 Task: Find connections with filter location Orodara with filter topic #homedecor with filter profile language Spanish with filter current company Analytics Insight® with filter school College of Engineering & Management, Kolaghat with filter industry International Trade and Development with filter service category Event Photography with filter keywords title Computer Scientist
Action: Mouse moved to (446, 162)
Screenshot: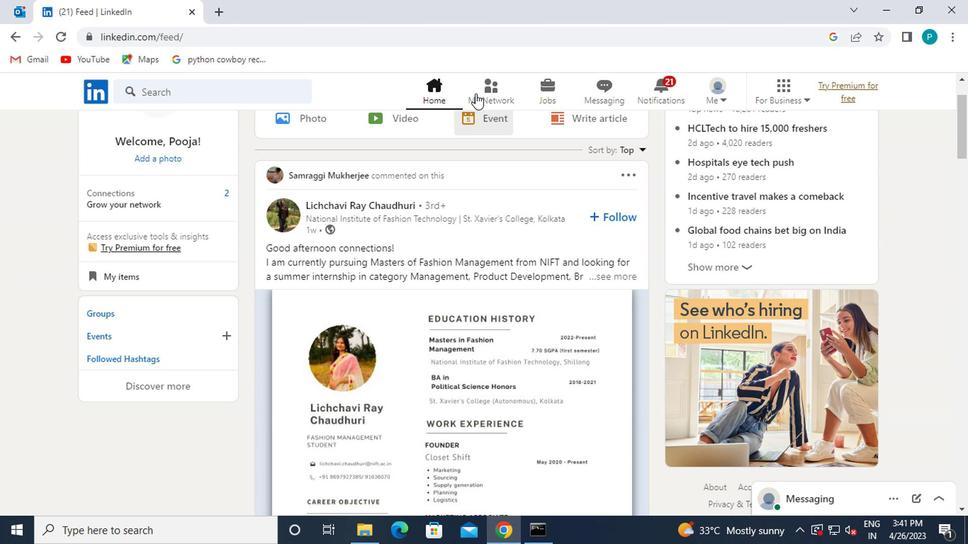
Action: Mouse pressed left at (446, 162)
Screenshot: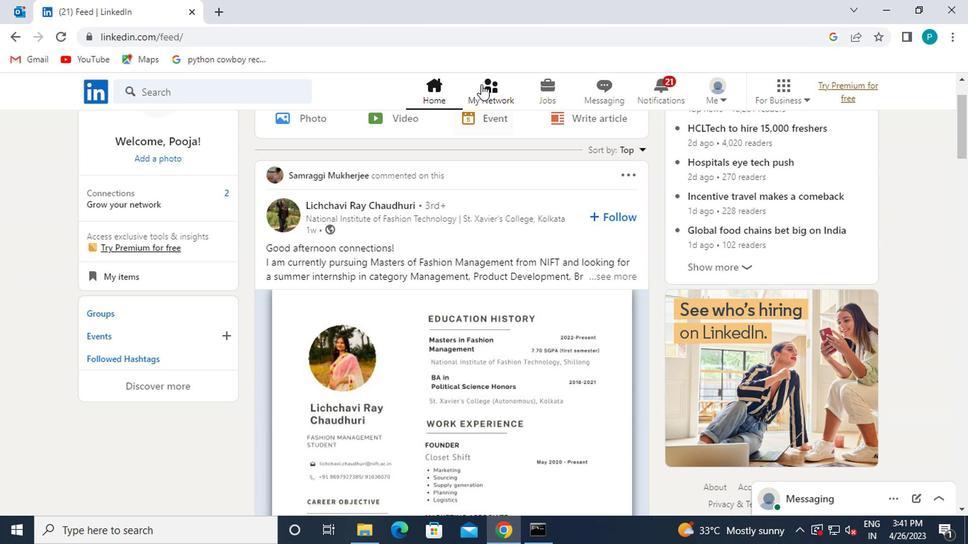 
Action: Mouse moved to (258, 227)
Screenshot: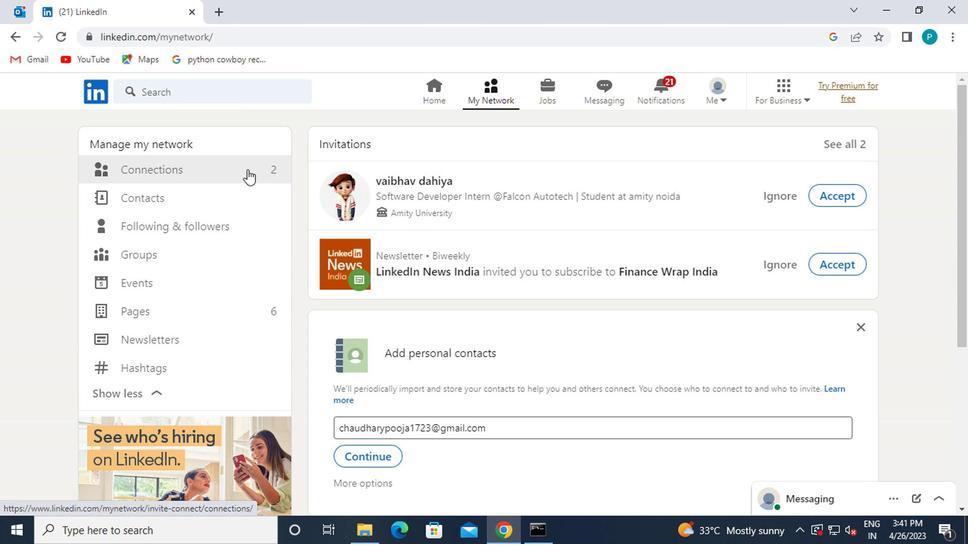 
Action: Mouse pressed left at (258, 227)
Screenshot: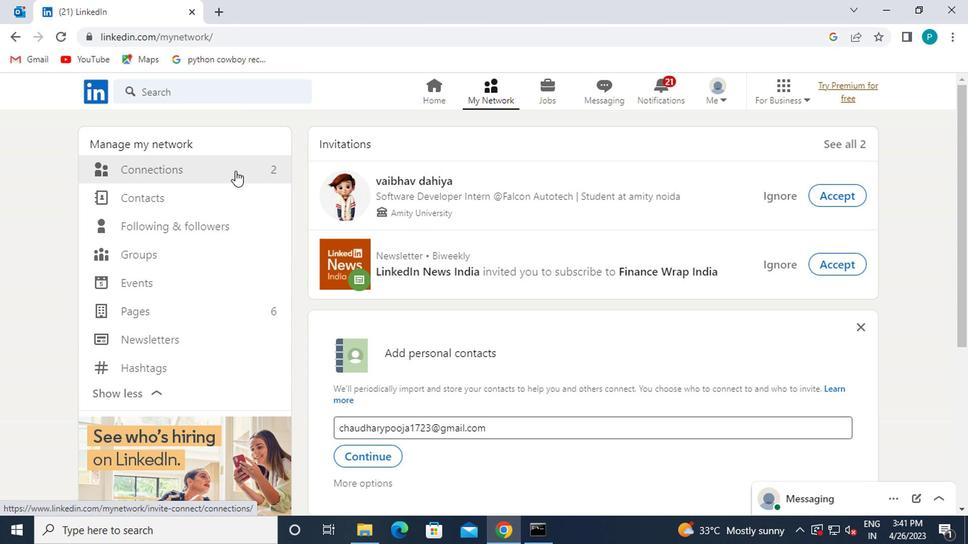 
Action: Mouse moved to (520, 224)
Screenshot: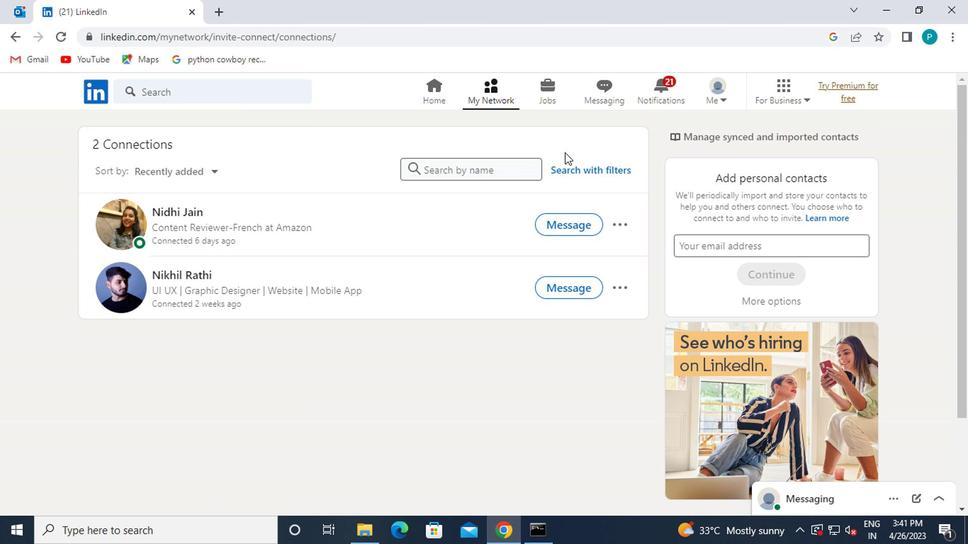 
Action: Mouse pressed left at (520, 224)
Screenshot: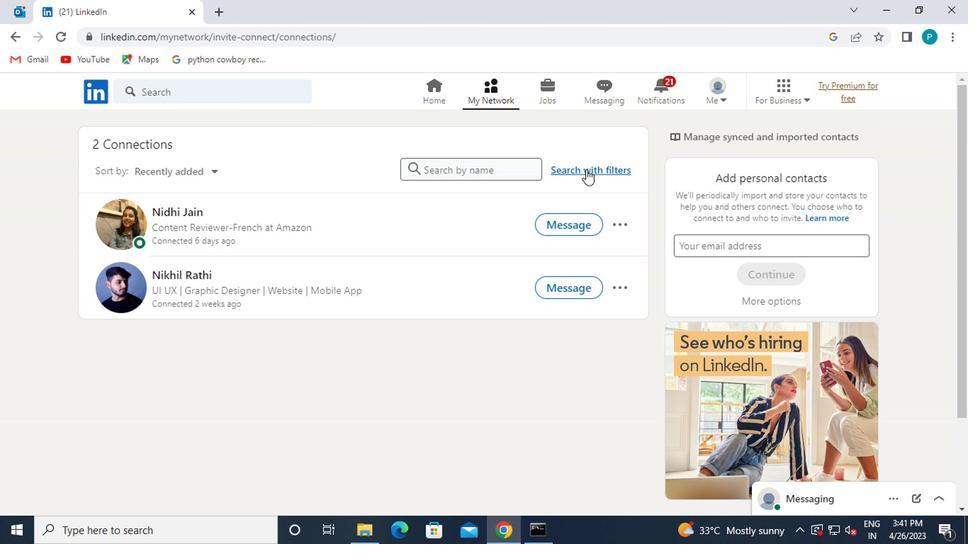 
Action: Mouse moved to (441, 199)
Screenshot: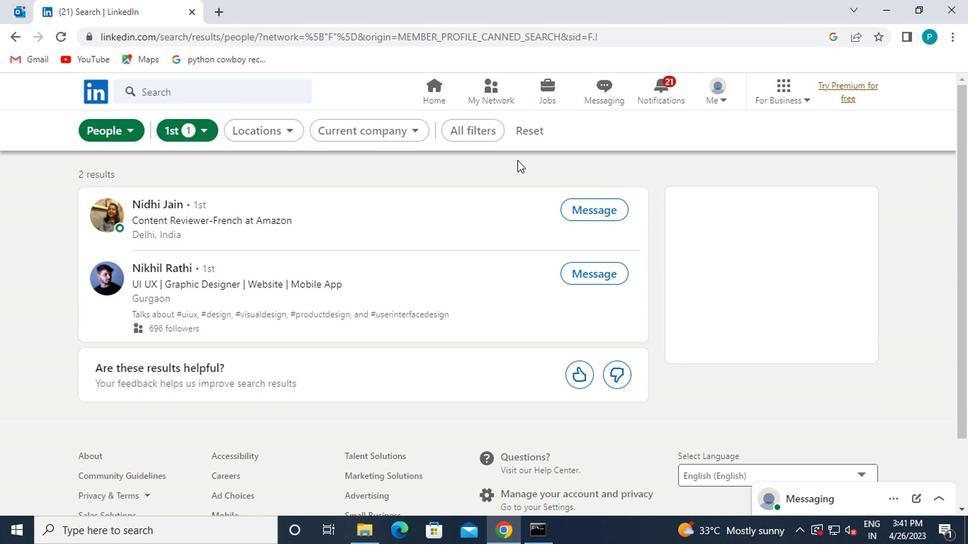 
Action: Mouse pressed left at (441, 199)
Screenshot: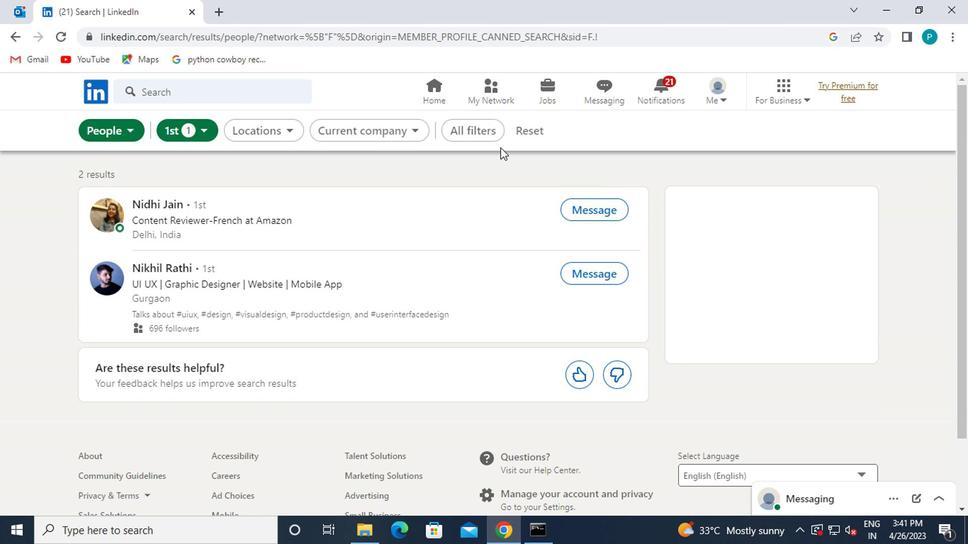 
Action: Mouse moved to (437, 195)
Screenshot: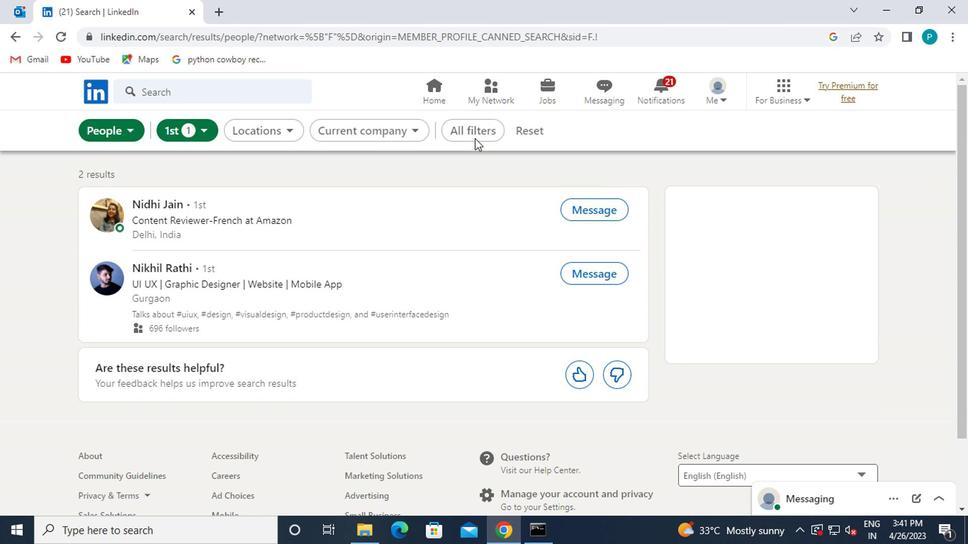 
Action: Mouse pressed left at (437, 195)
Screenshot: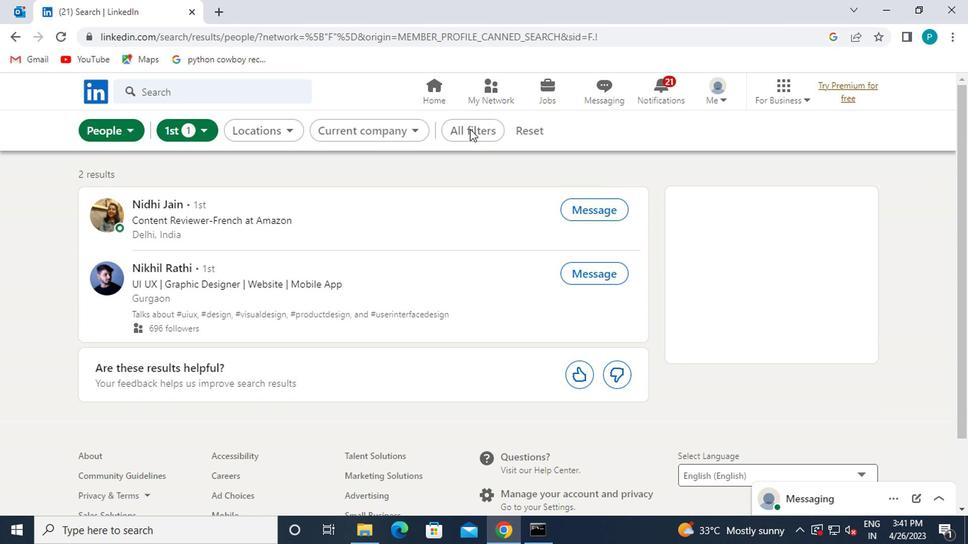 
Action: Mouse pressed left at (437, 195)
Screenshot: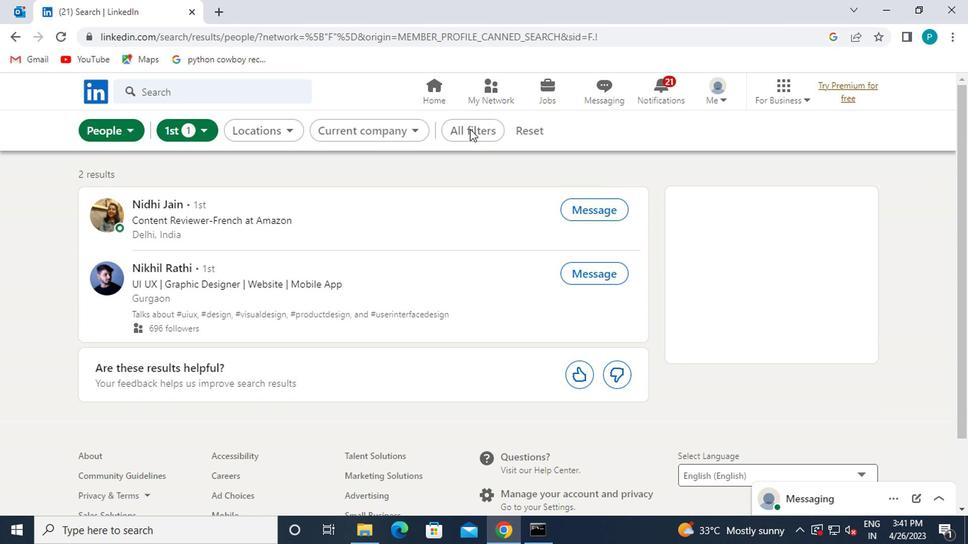 
Action: Mouse moved to (446, 201)
Screenshot: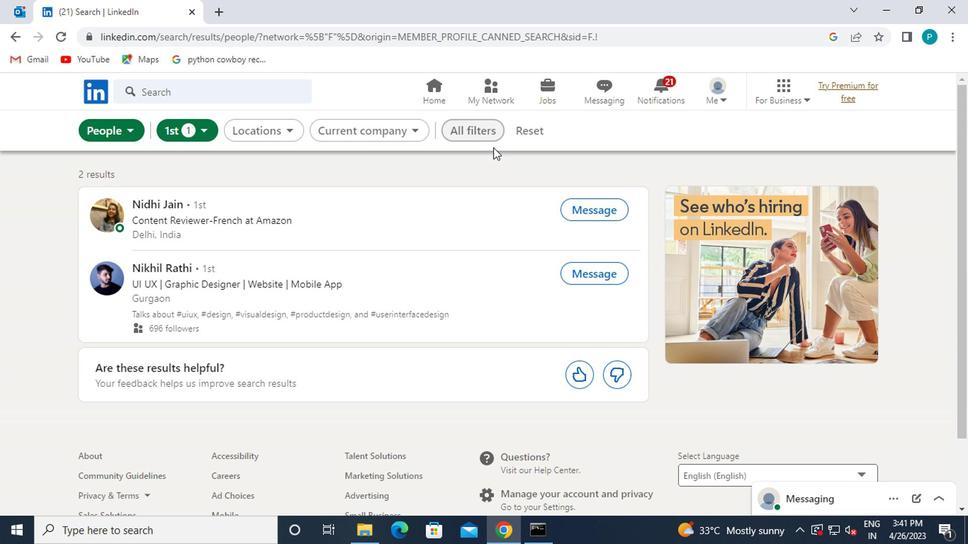 
Action: Mouse pressed left at (446, 201)
Screenshot: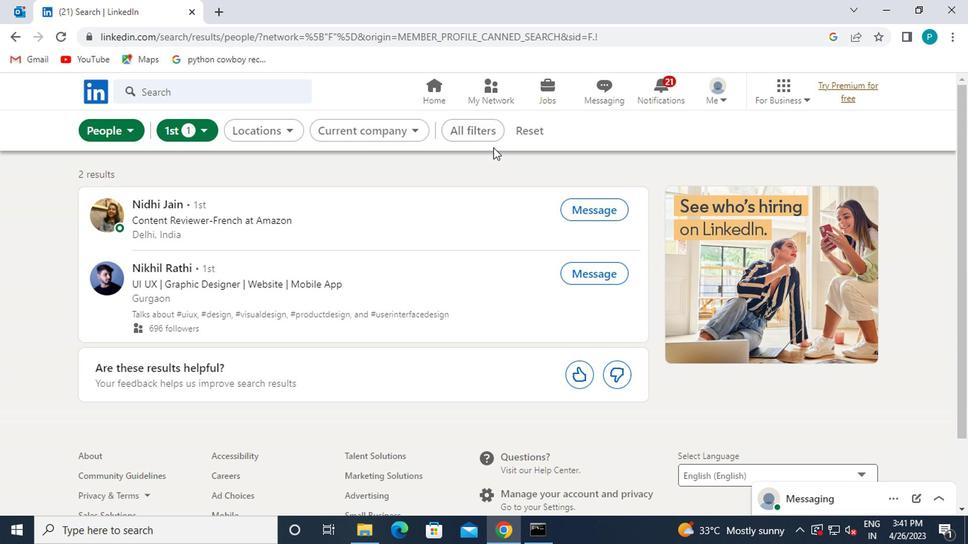 
Action: Mouse moved to (589, 274)
Screenshot: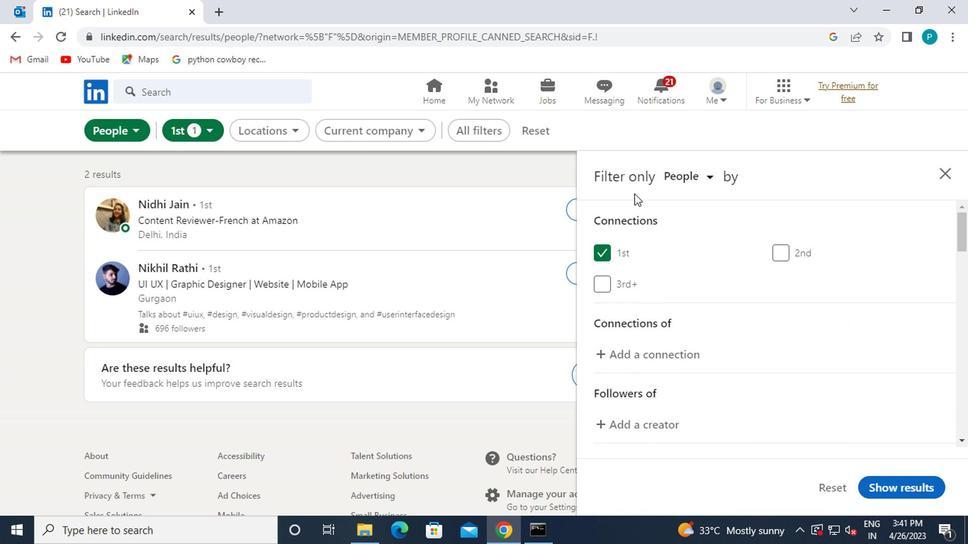 
Action: Mouse scrolled (589, 274) with delta (0, 0)
Screenshot: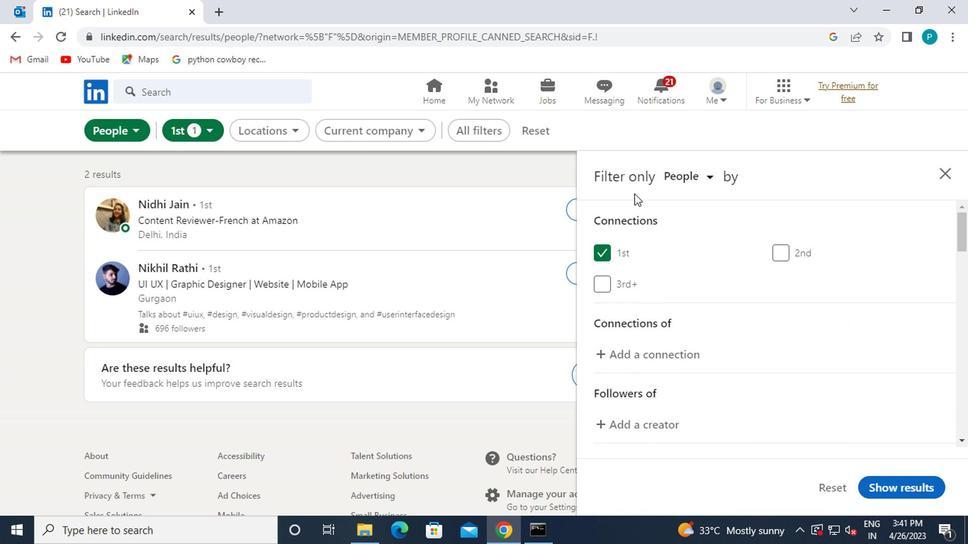 
Action: Mouse moved to (598, 292)
Screenshot: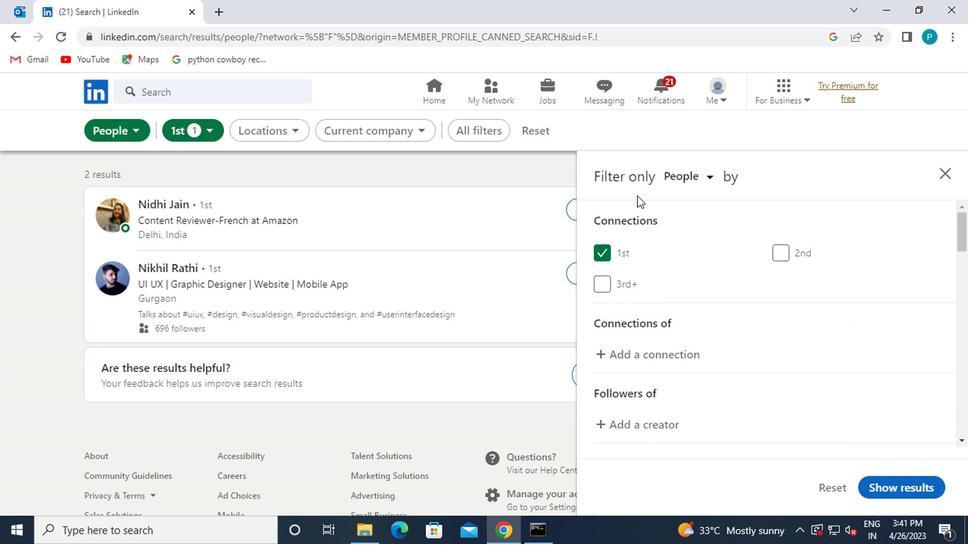 
Action: Mouse scrolled (598, 291) with delta (0, 0)
Screenshot: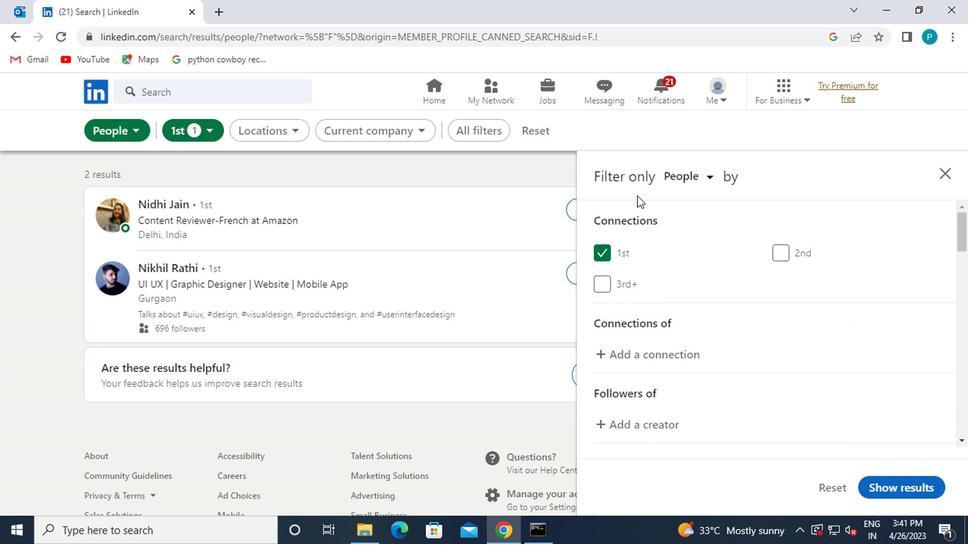 
Action: Mouse moved to (667, 383)
Screenshot: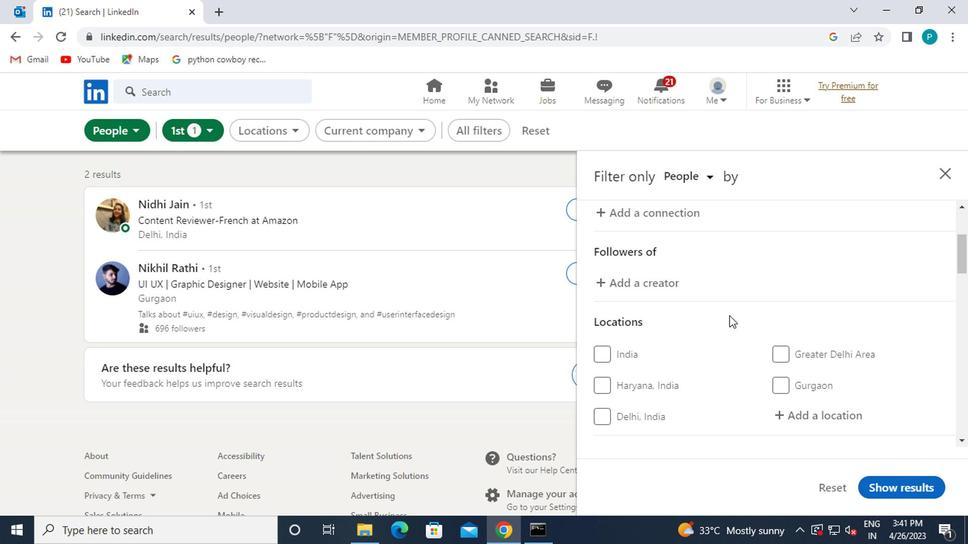 
Action: Mouse scrolled (667, 383) with delta (0, 0)
Screenshot: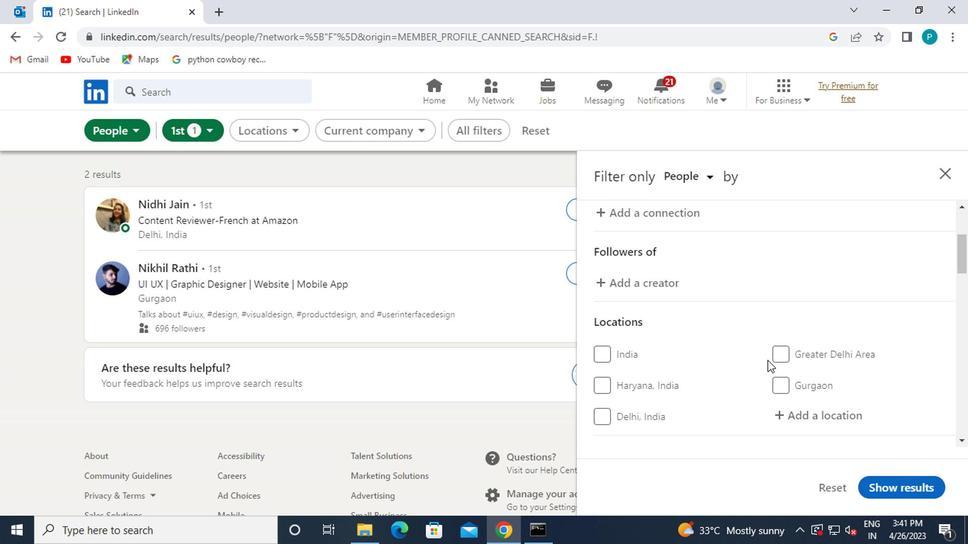 
Action: Mouse moved to (662, 348)
Screenshot: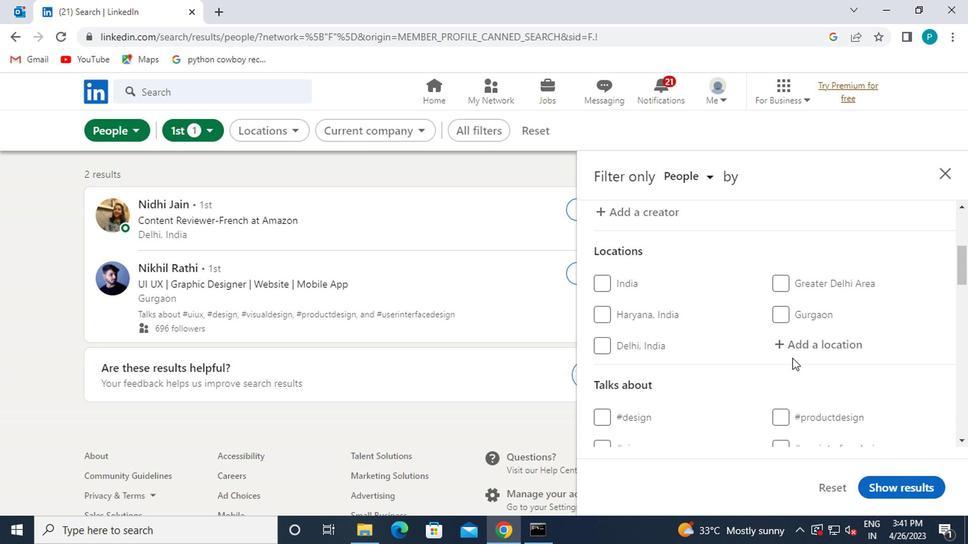 
Action: Mouse pressed left at (662, 348)
Screenshot: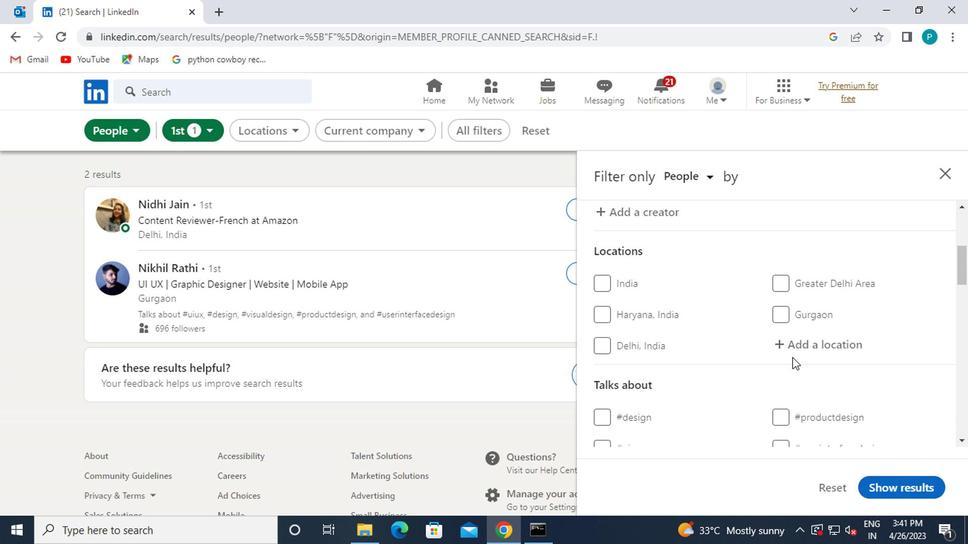 
Action: Mouse moved to (634, 377)
Screenshot: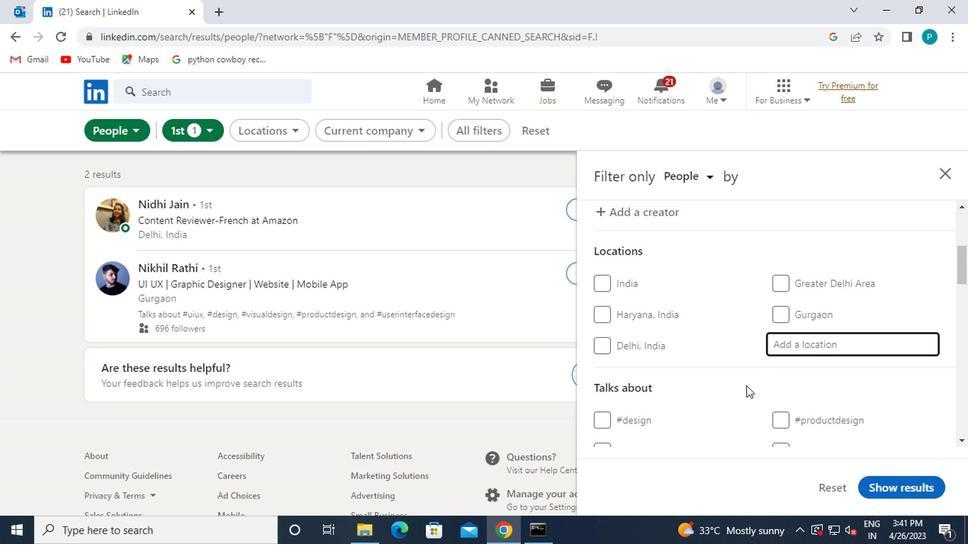 
Action: Key pressed <Key.caps_lock>
Screenshot: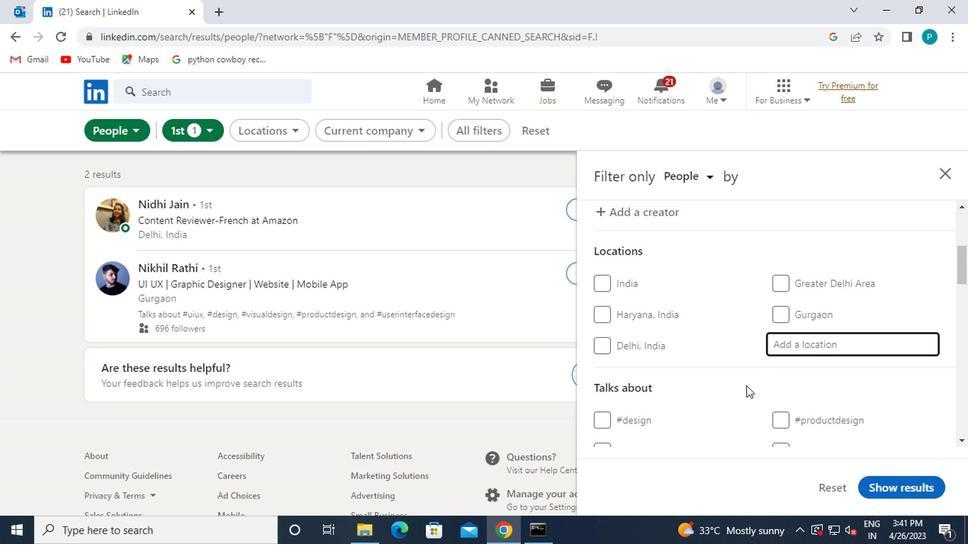 
Action: Mouse moved to (634, 378)
Screenshot: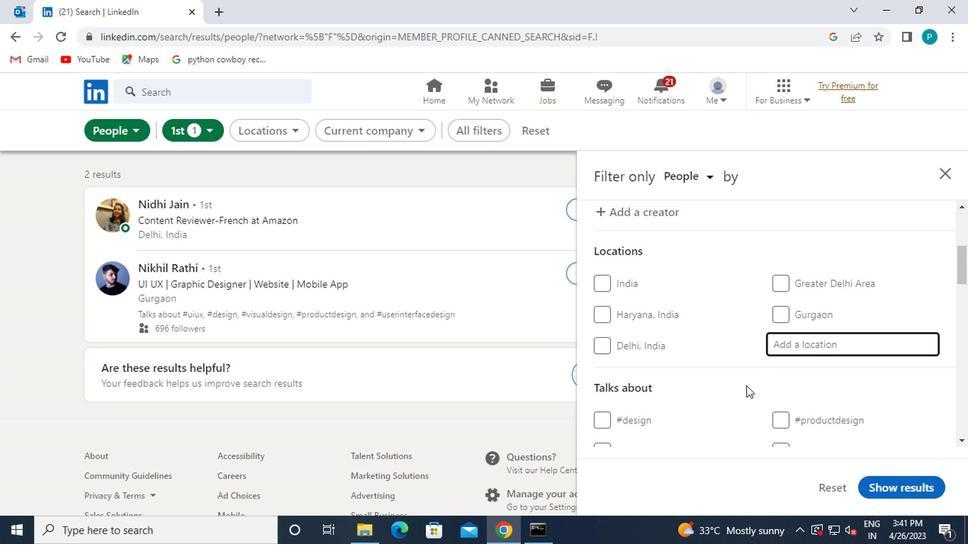 
Action: Key pressed o
Screenshot: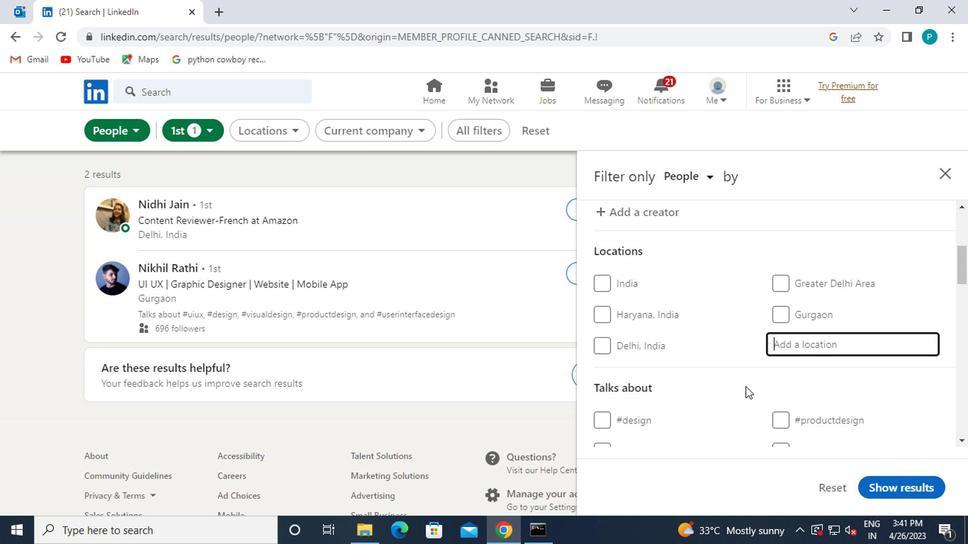 
Action: Mouse moved to (633, 379)
Screenshot: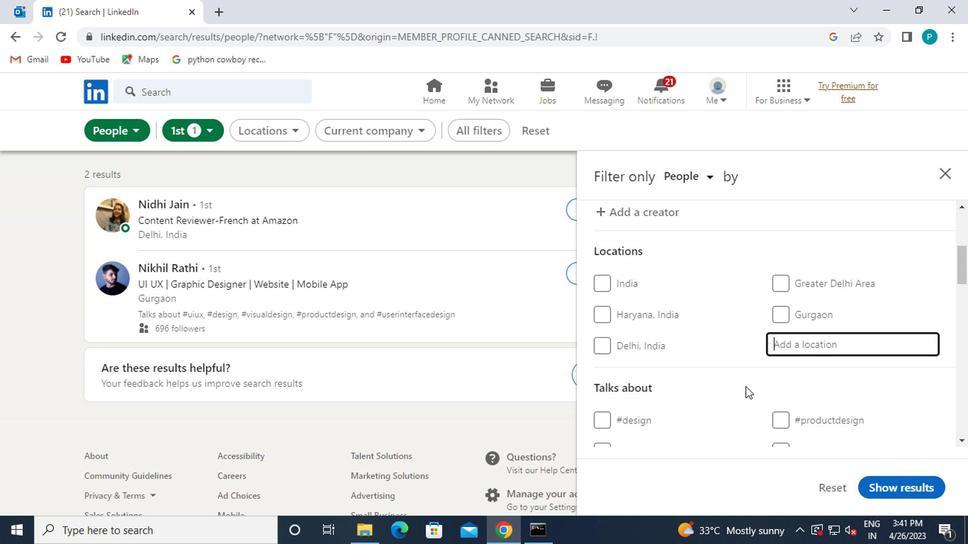 
Action: Key pressed <Key.caps_lock>ro
Screenshot: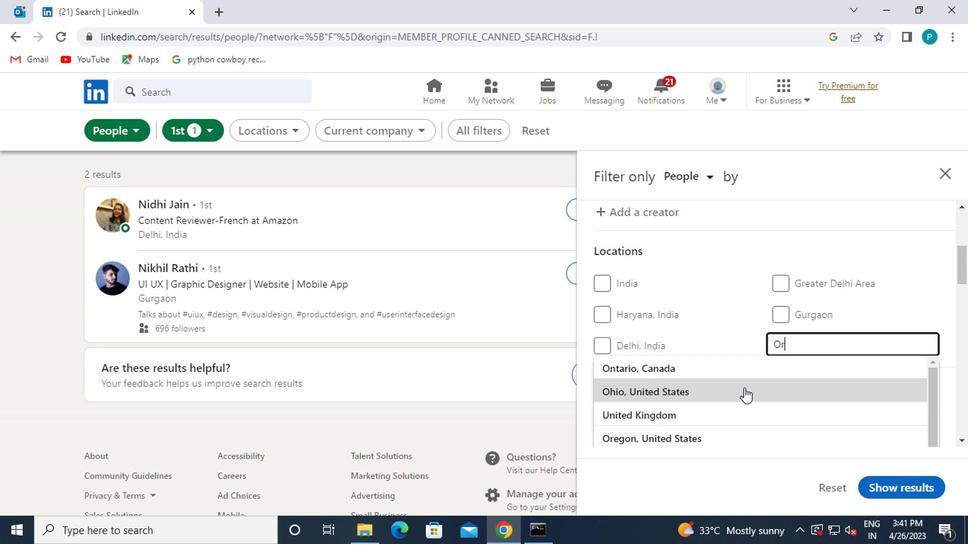 
Action: Mouse moved to (632, 379)
Screenshot: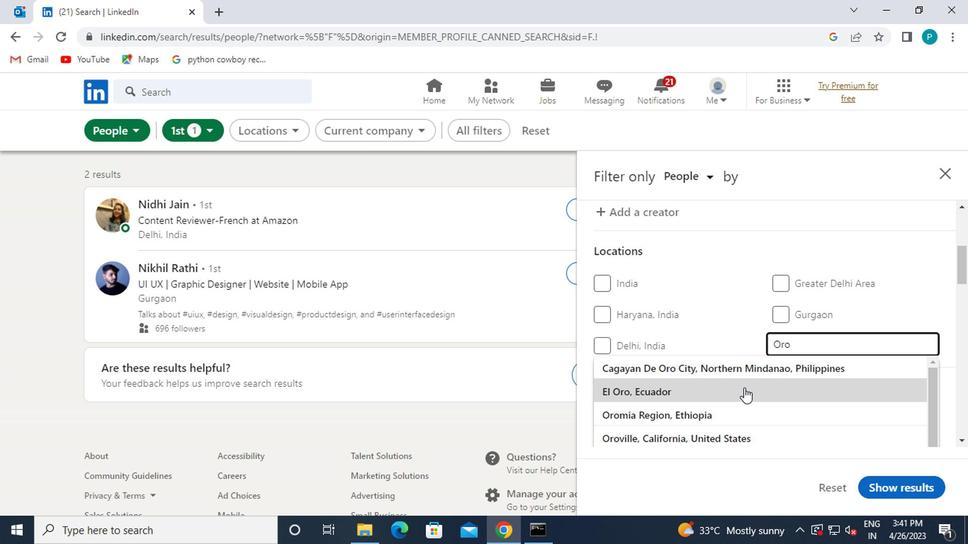 
Action: Key pressed dara
Screenshot: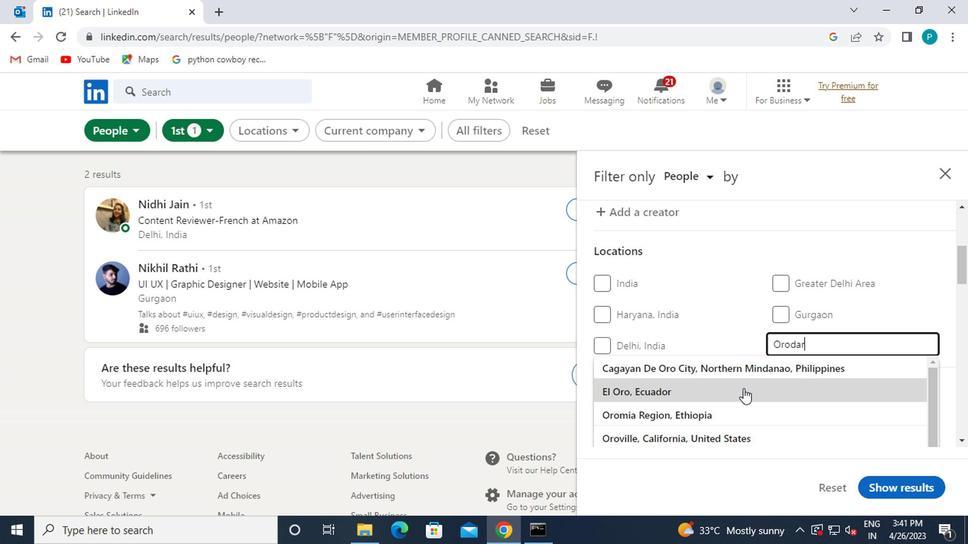 
Action: Mouse moved to (629, 382)
Screenshot: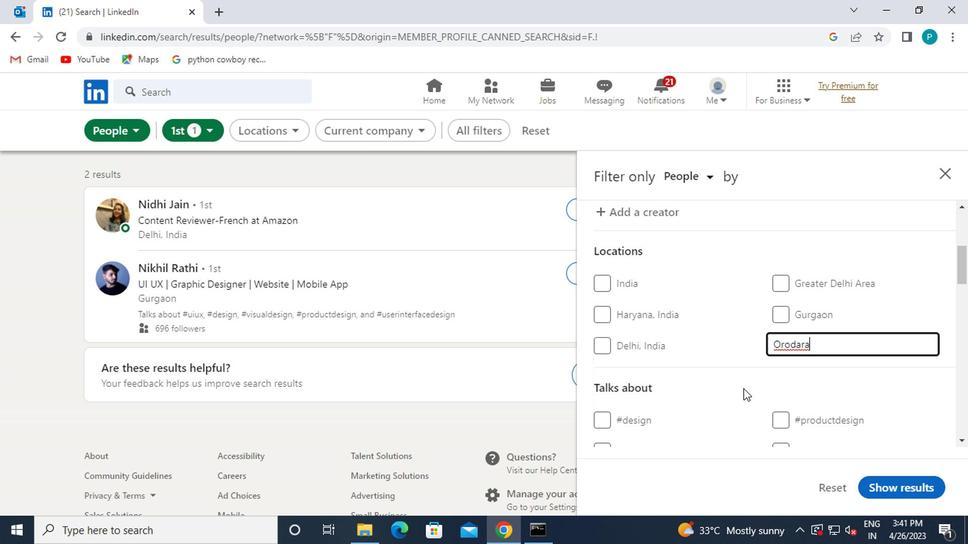 
Action: Mouse scrolled (629, 381) with delta (0, 0)
Screenshot: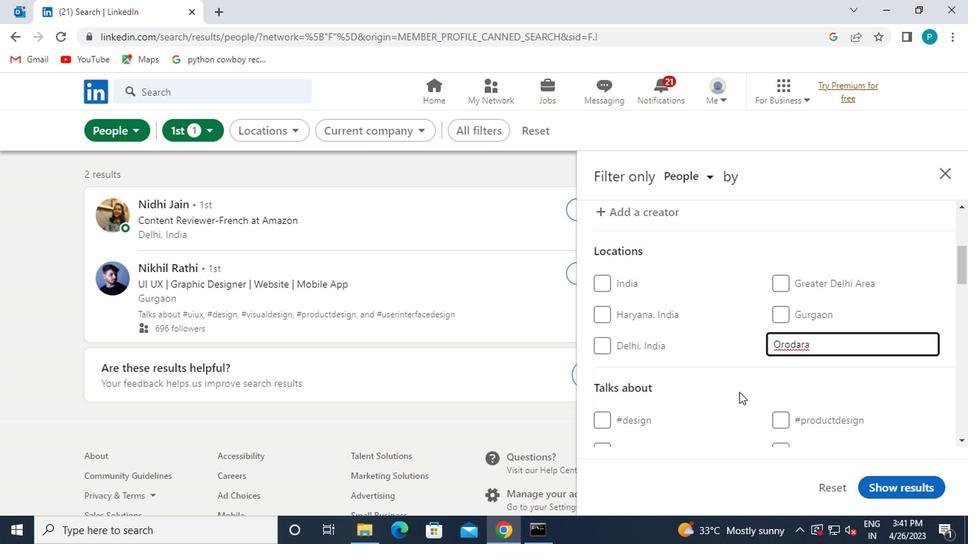 
Action: Mouse scrolled (629, 381) with delta (0, 0)
Screenshot: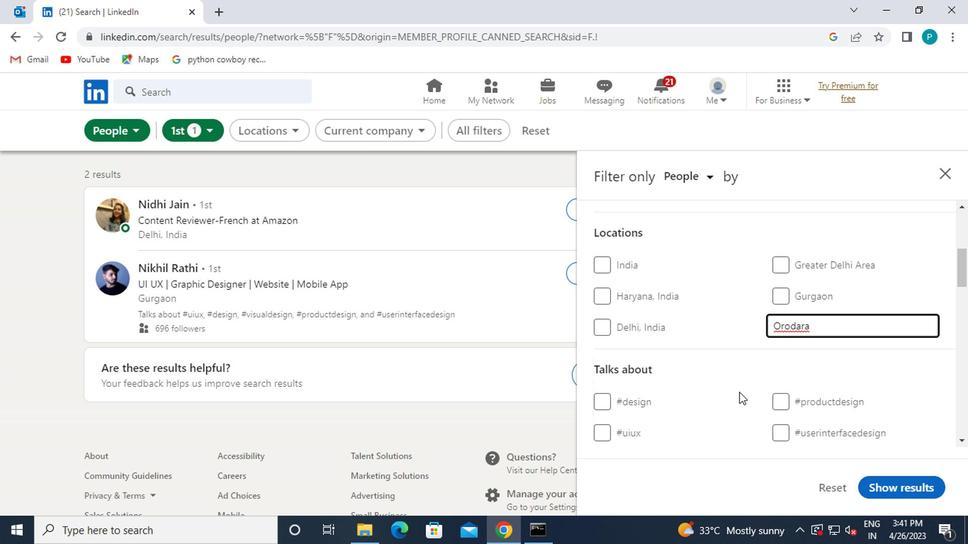 
Action: Mouse moved to (664, 351)
Screenshot: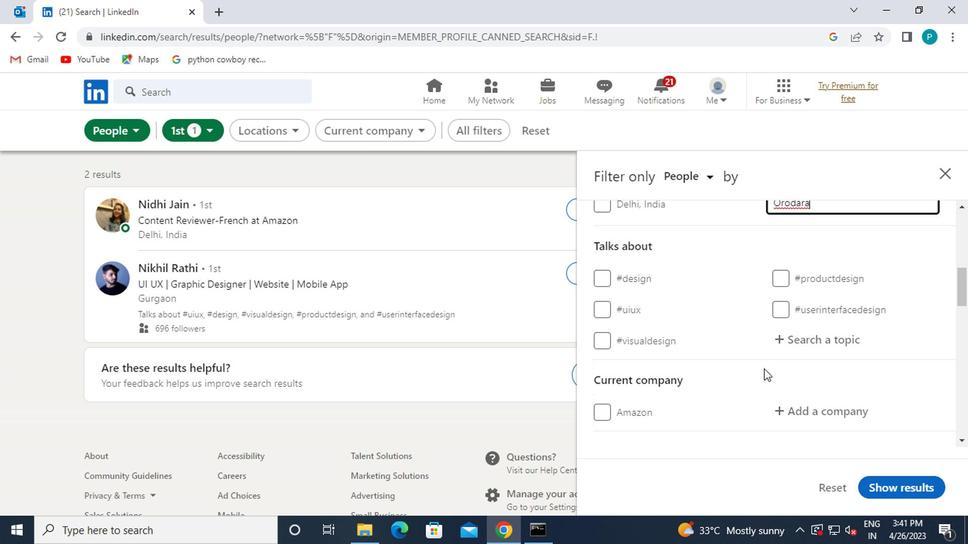 
Action: Mouse pressed left at (664, 351)
Screenshot: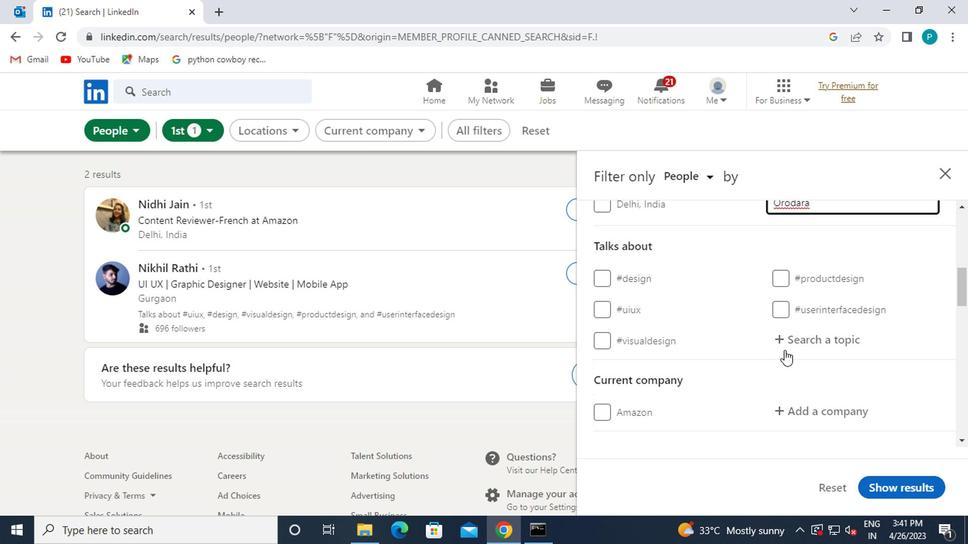 
Action: Mouse moved to (639, 371)
Screenshot: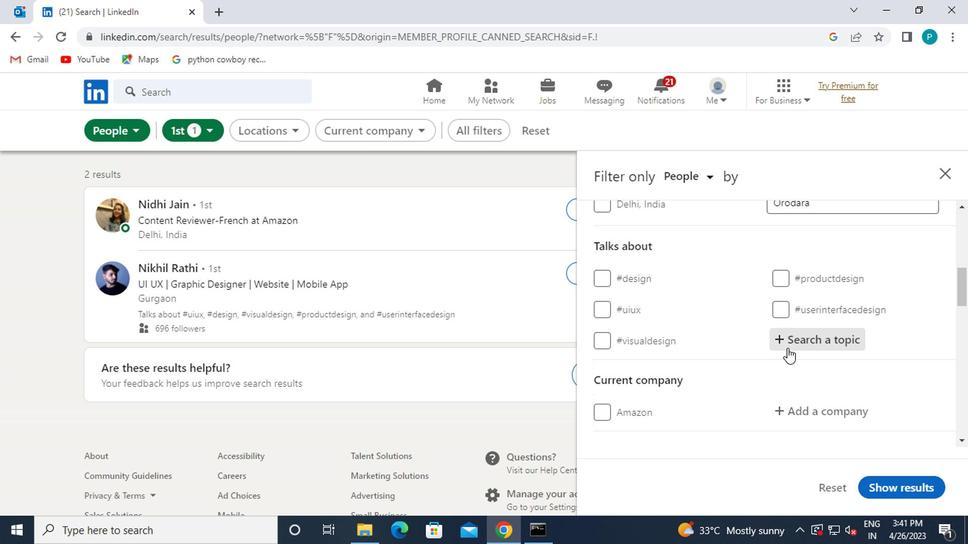 
Action: Key pressed <Key.shift>#HOMEDECOR
Screenshot: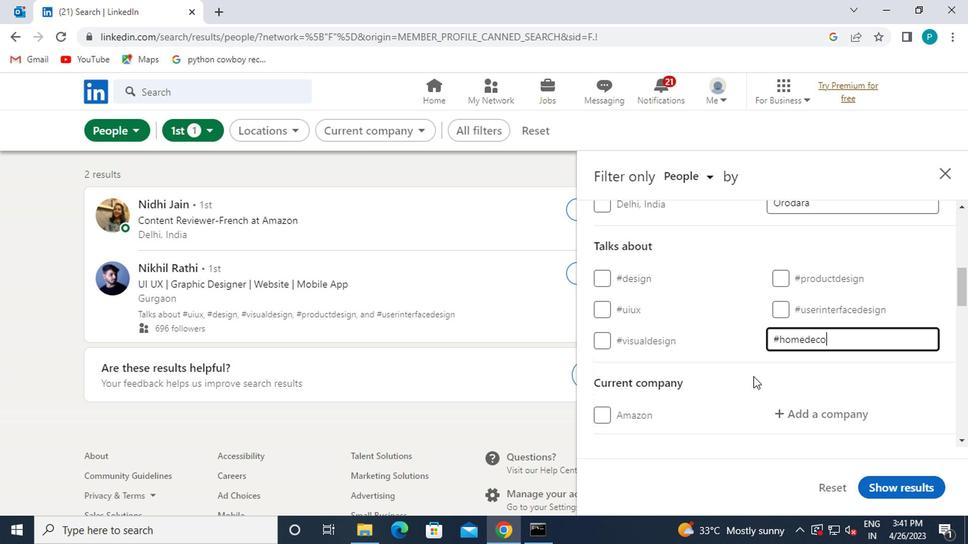 
Action: Mouse moved to (636, 373)
Screenshot: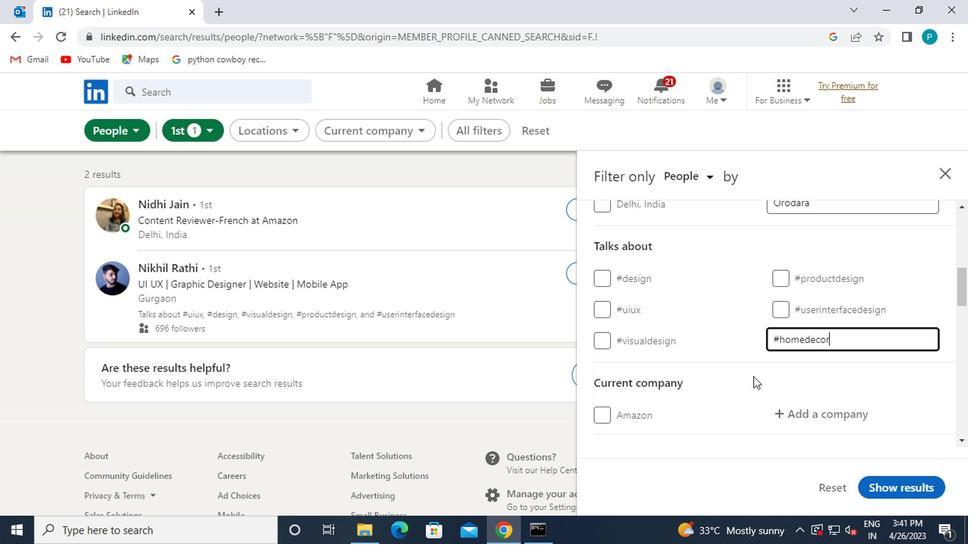 
Action: Mouse scrolled (636, 372) with delta (0, 0)
Screenshot: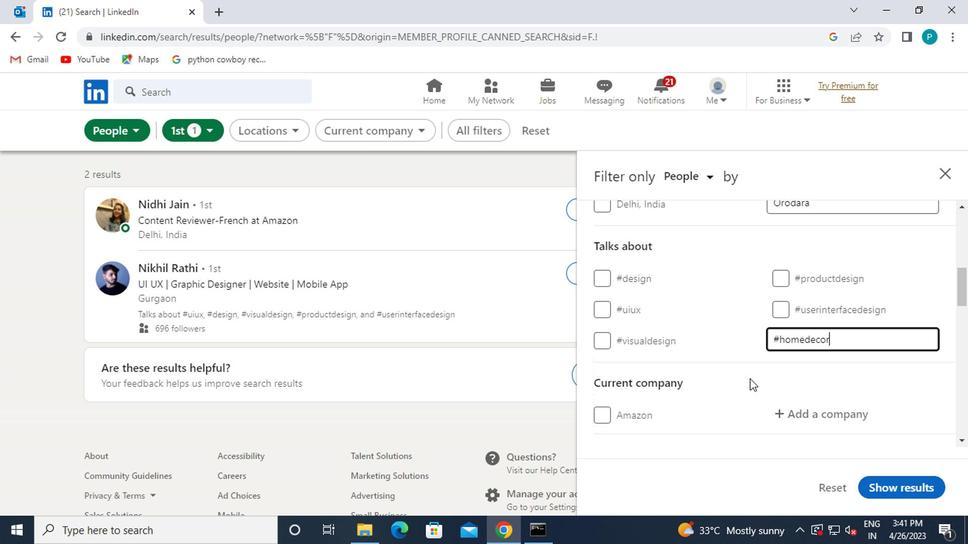 
Action: Mouse scrolled (636, 372) with delta (0, 0)
Screenshot: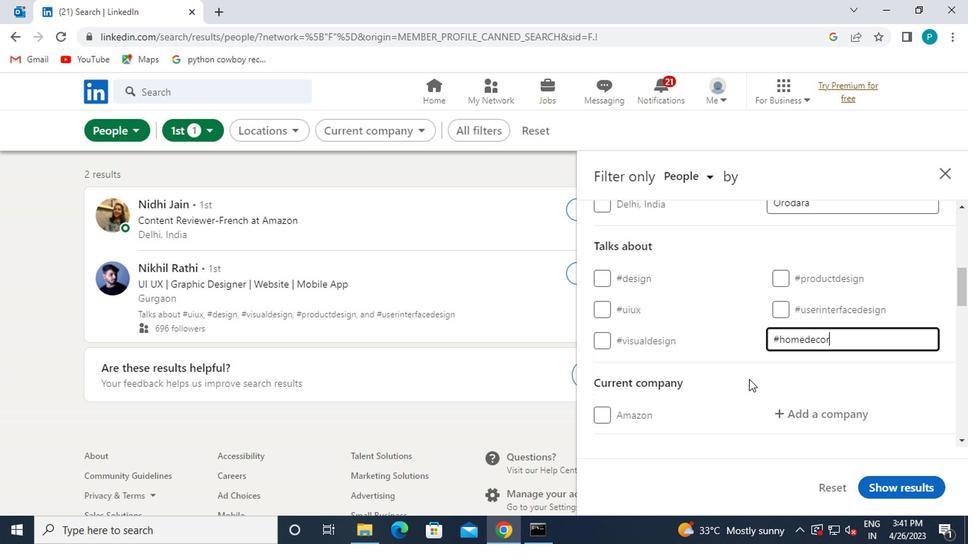 
Action: Mouse scrolled (636, 372) with delta (0, 0)
Screenshot: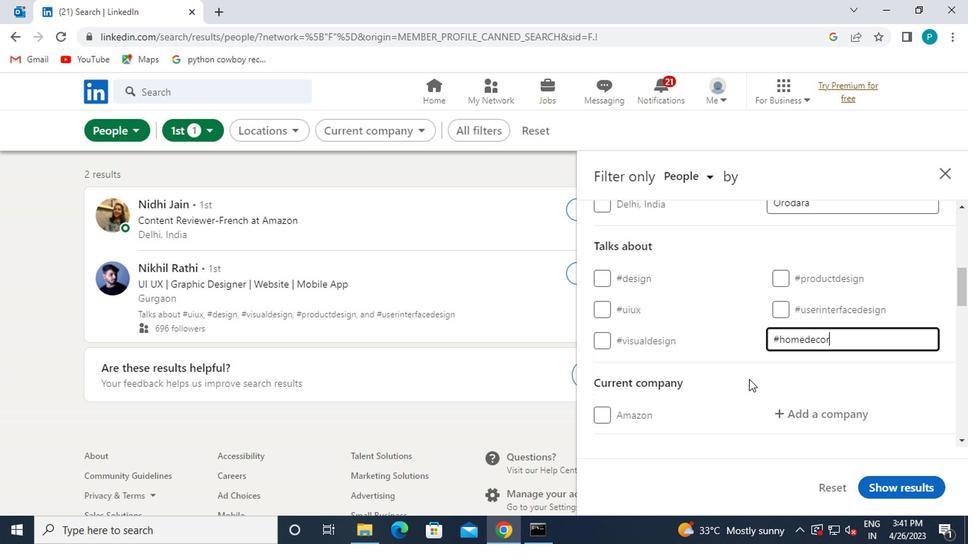 
Action: Mouse moved to (686, 242)
Screenshot: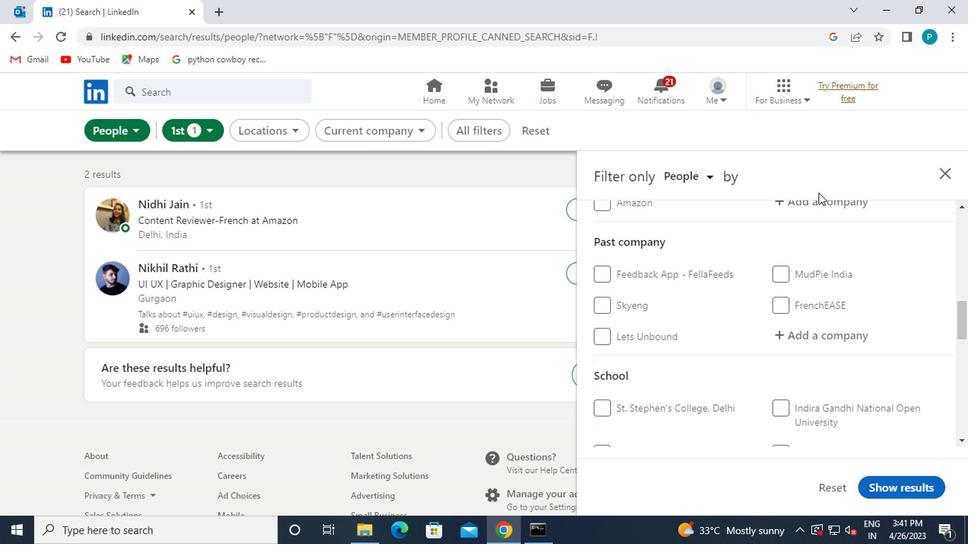 
Action: Mouse scrolled (686, 243) with delta (0, 0)
Screenshot: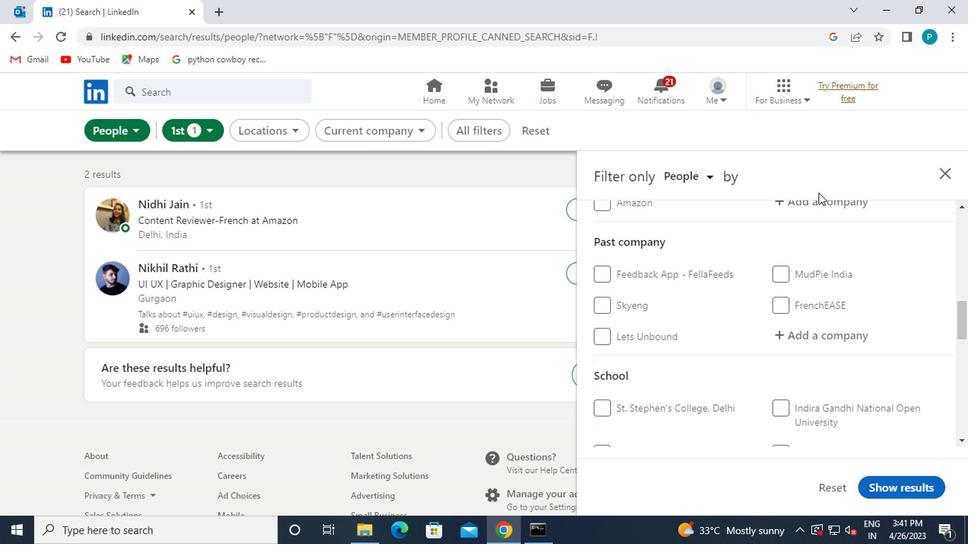
Action: Mouse moved to (692, 261)
Screenshot: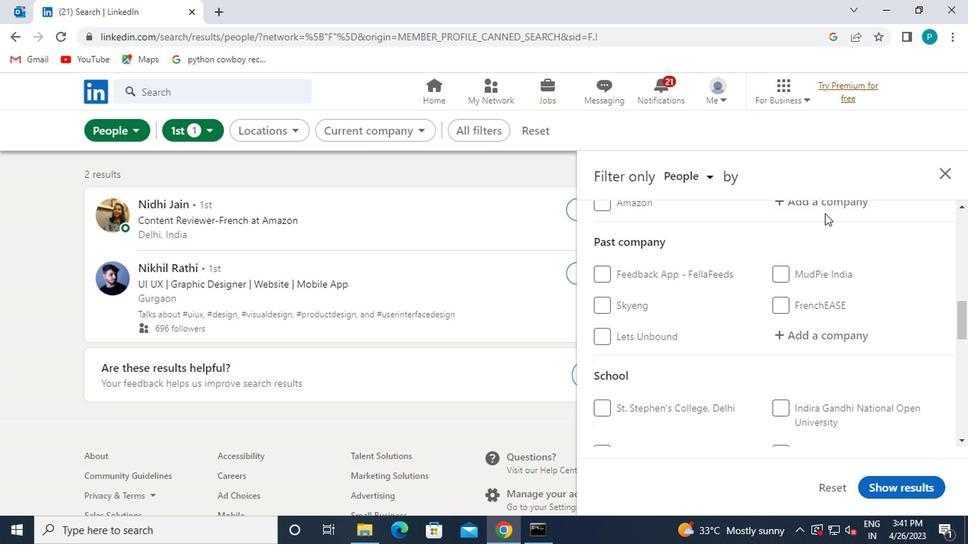 
Action: Mouse scrolled (692, 262) with delta (0, 0)
Screenshot: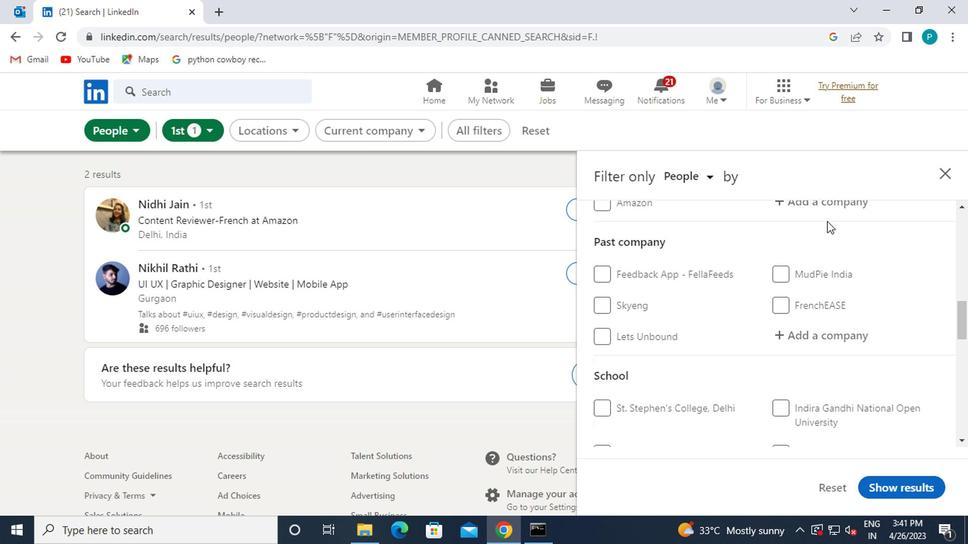 
Action: Mouse moved to (691, 297)
Screenshot: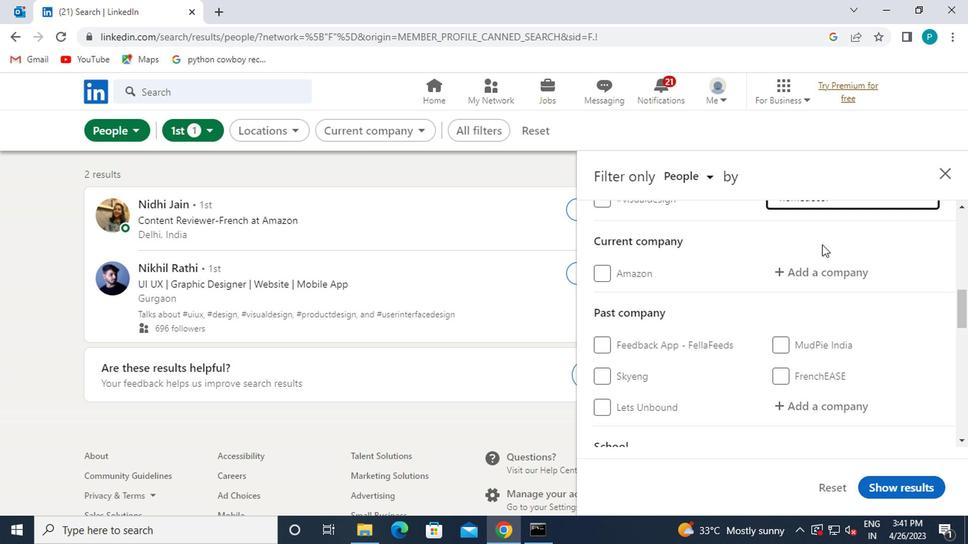 
Action: Mouse pressed left at (691, 297)
Screenshot: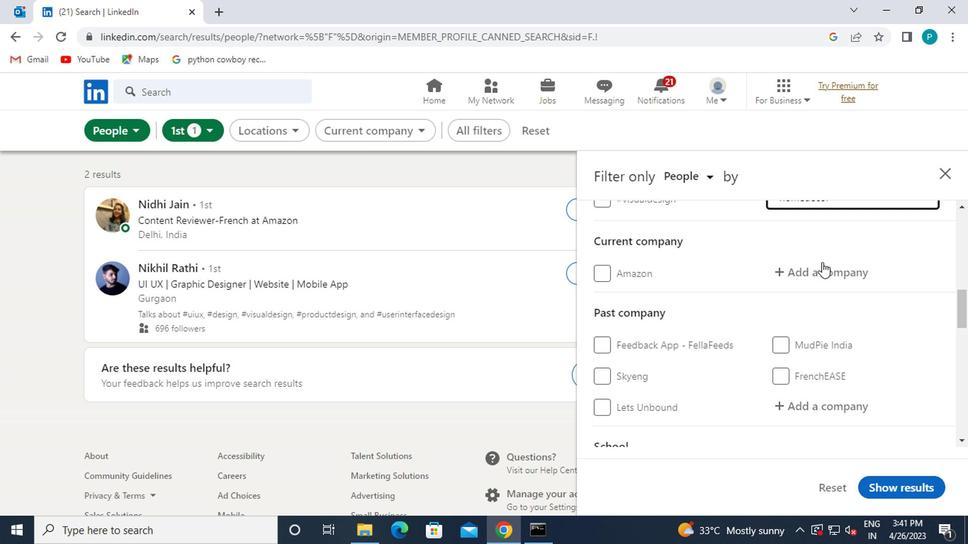 
Action: Mouse moved to (679, 309)
Screenshot: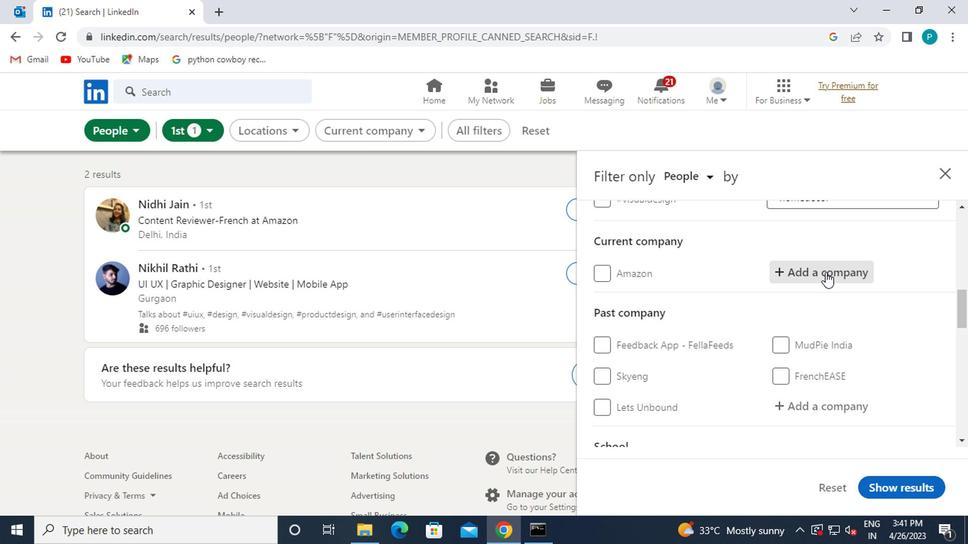 
Action: Key pressed ANALTICS
Screenshot: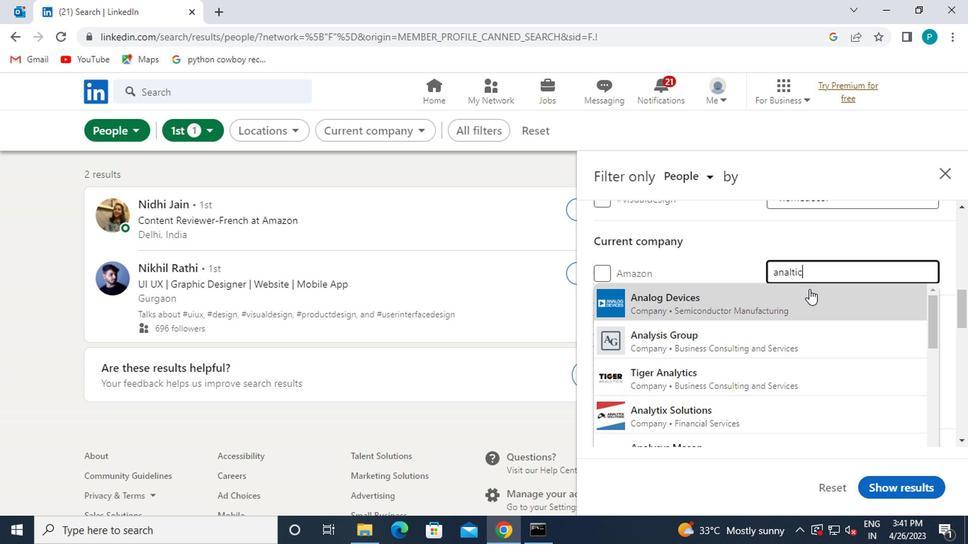
Action: Mouse moved to (611, 325)
Screenshot: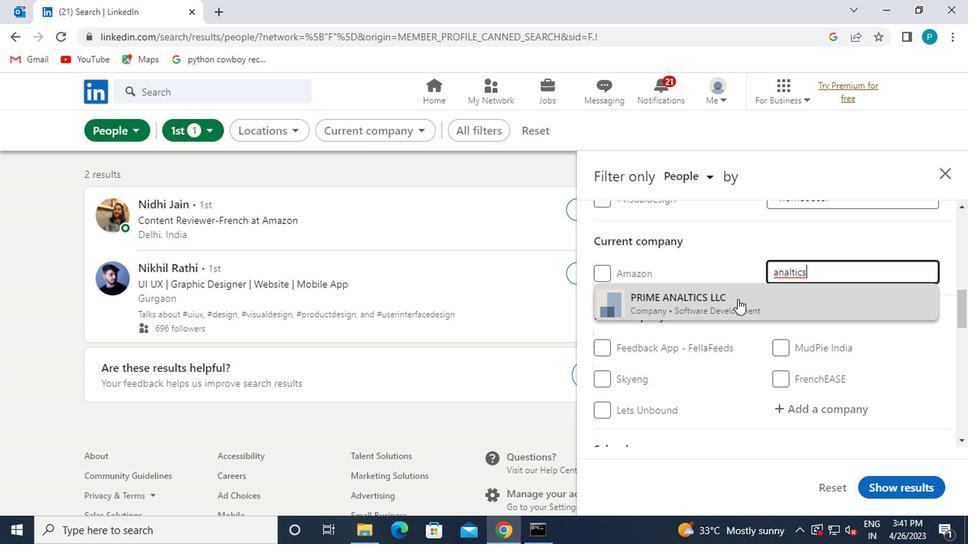 
Action: Mouse pressed left at (611, 325)
Screenshot: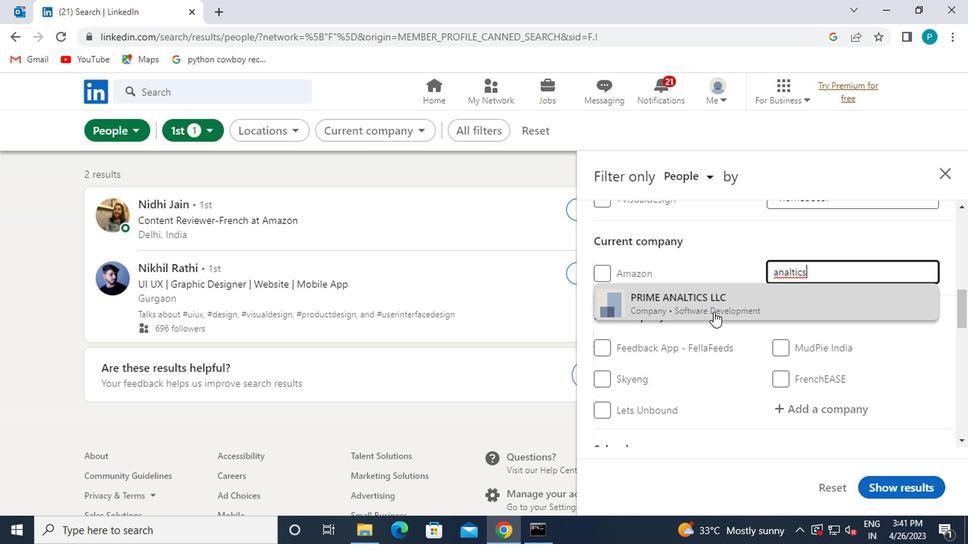 
Action: Mouse scrolled (611, 324) with delta (0, 0)
Screenshot: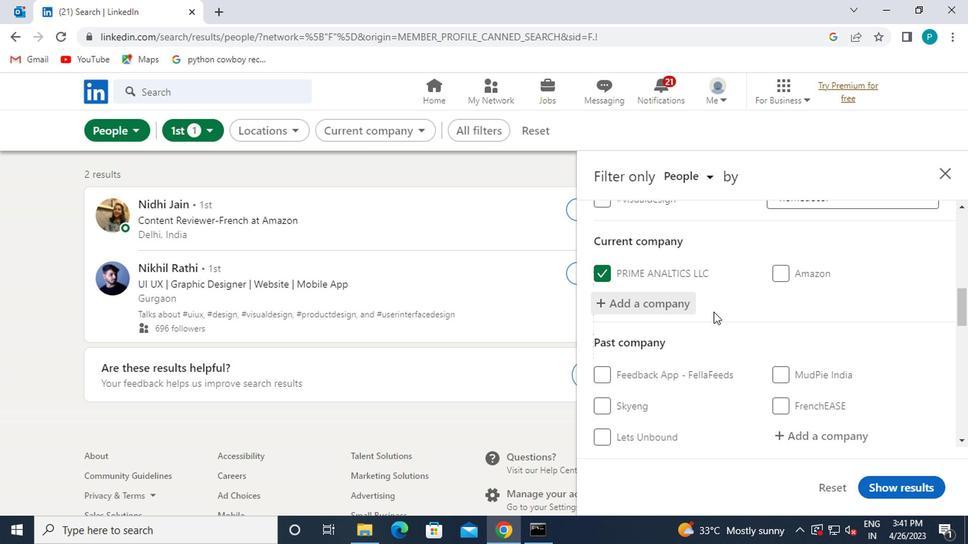 
Action: Mouse scrolled (611, 324) with delta (0, 0)
Screenshot: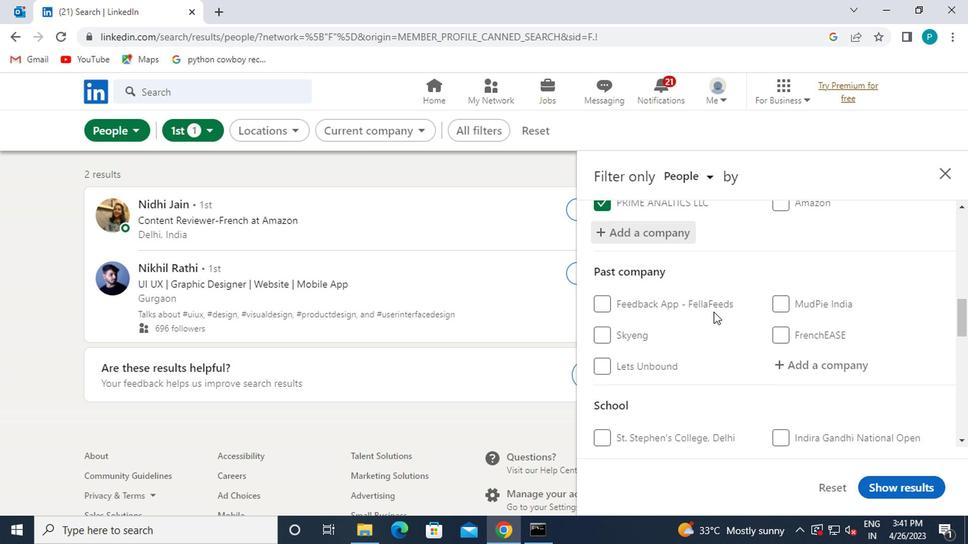 
Action: Mouse moved to (661, 353)
Screenshot: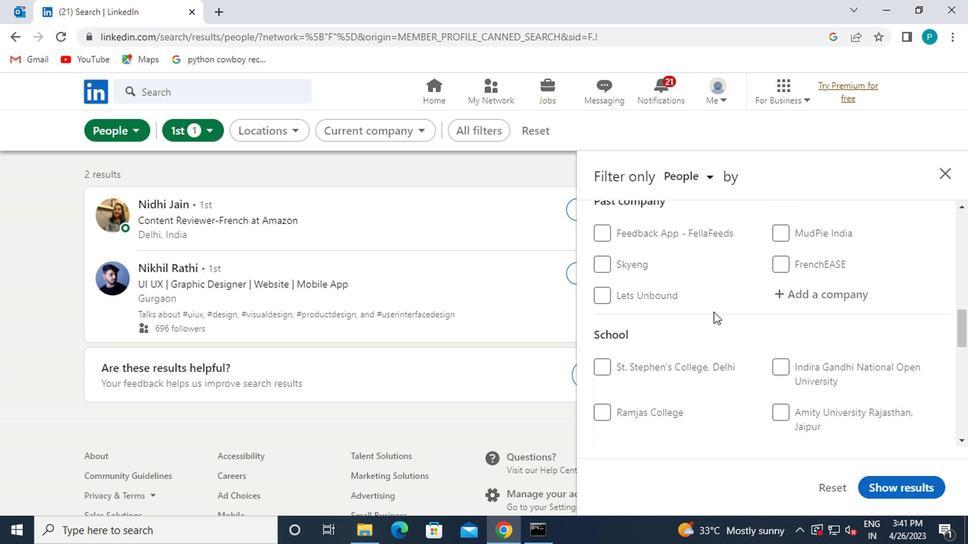 
Action: Mouse scrolled (661, 352) with delta (0, 0)
Screenshot: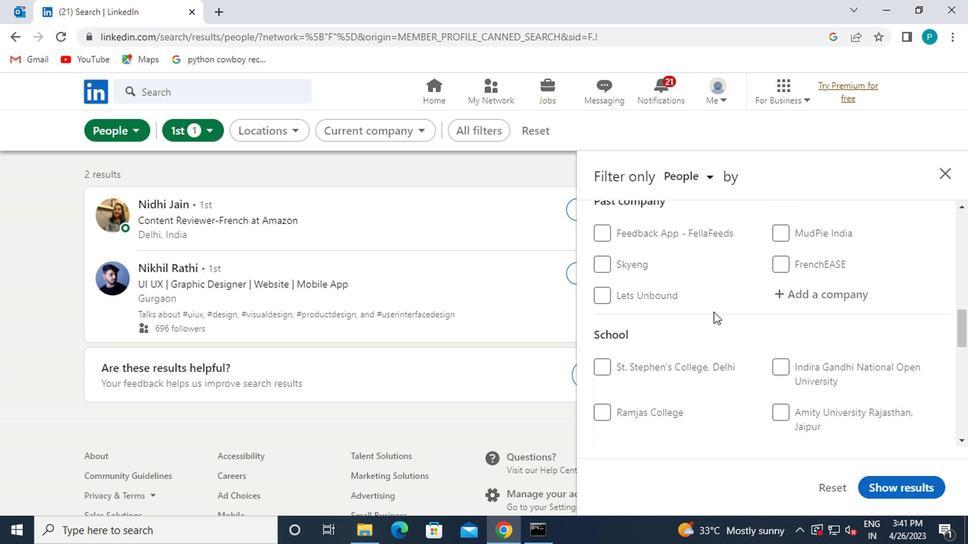 
Action: Mouse moved to (685, 379)
Screenshot: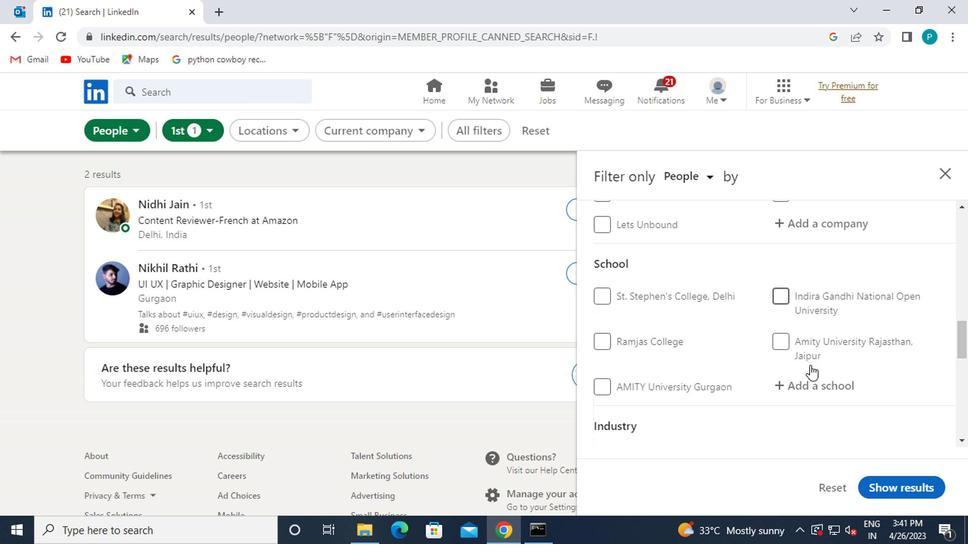 
Action: Mouse pressed left at (685, 379)
Screenshot: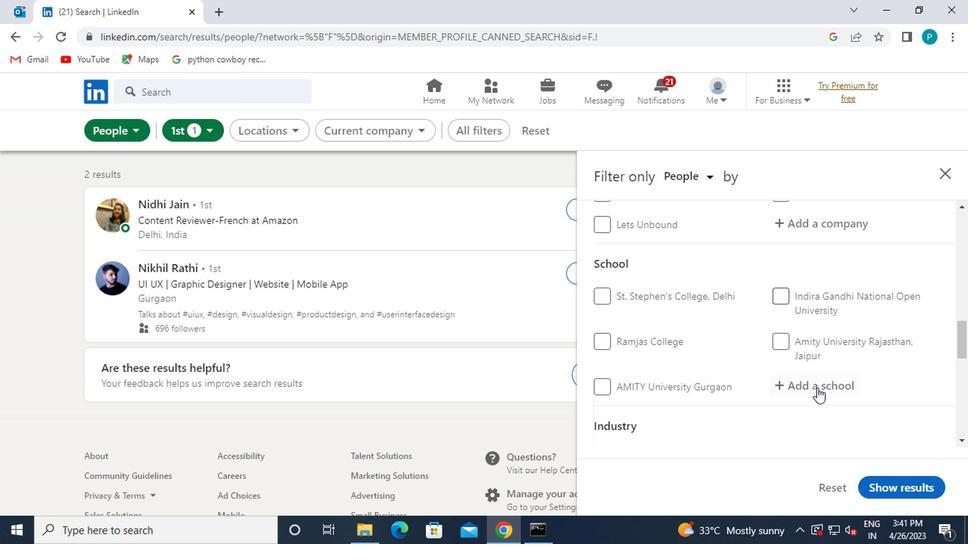 
Action: Mouse moved to (684, 381)
Screenshot: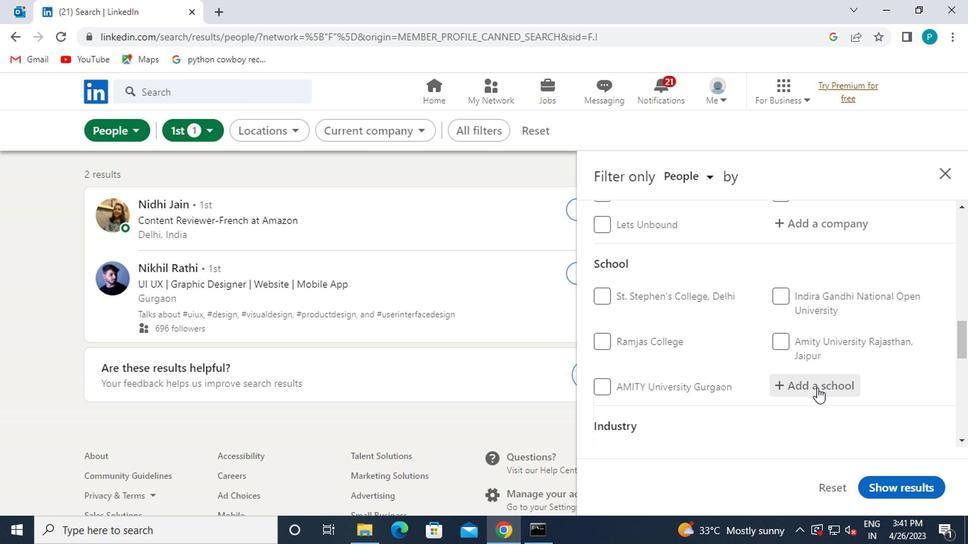 
Action: Key pressed COLLEGE<Key.space>OF<Key.space>ENGINEERO<Key.backspace>ING
Screenshot: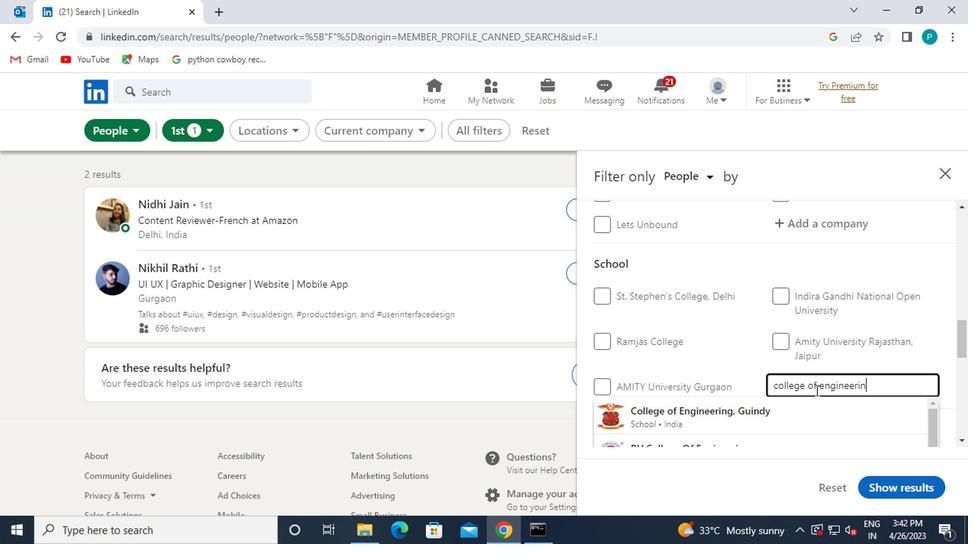
Action: Mouse moved to (643, 378)
Screenshot: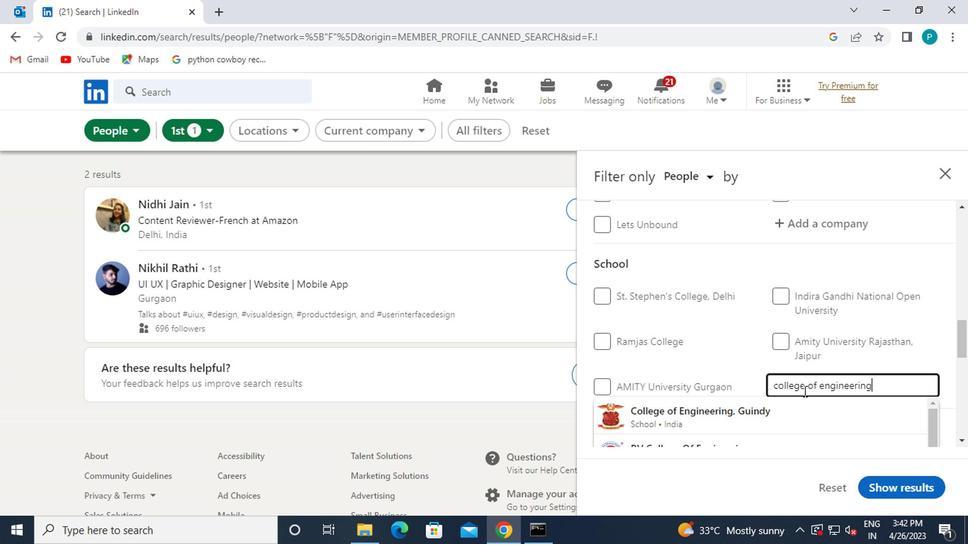 
Action: Mouse scrolled (643, 378) with delta (0, 0)
Screenshot: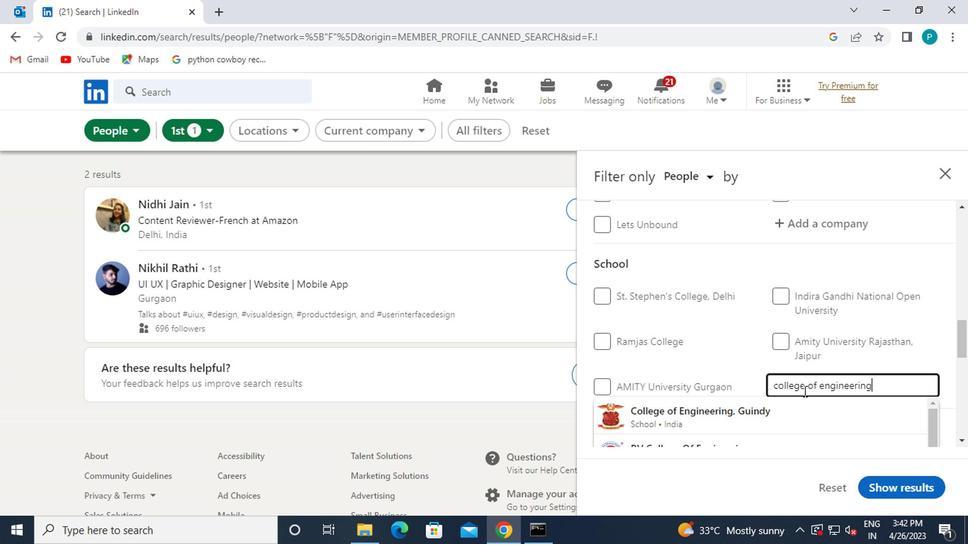 
Action: Mouse moved to (640, 379)
Screenshot: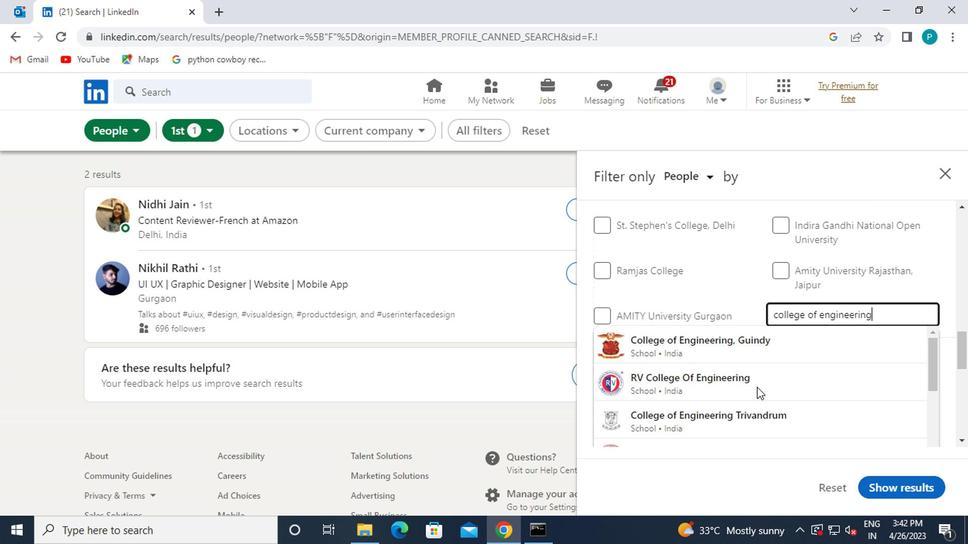 
Action: Mouse scrolled (640, 379) with delta (0, 0)
Screenshot: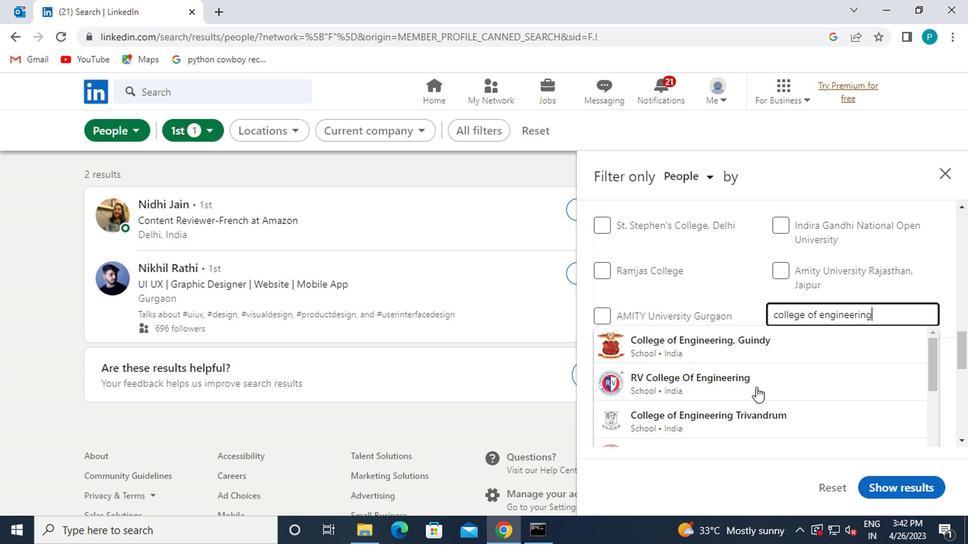 
Action: Mouse scrolled (640, 379) with delta (0, 0)
Screenshot: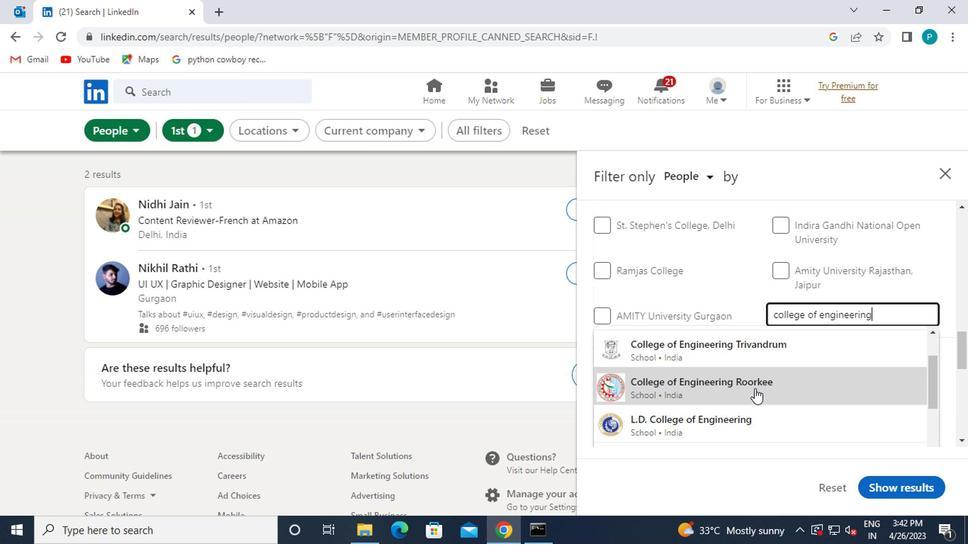 
Action: Mouse scrolled (640, 379) with delta (0, 0)
Screenshot: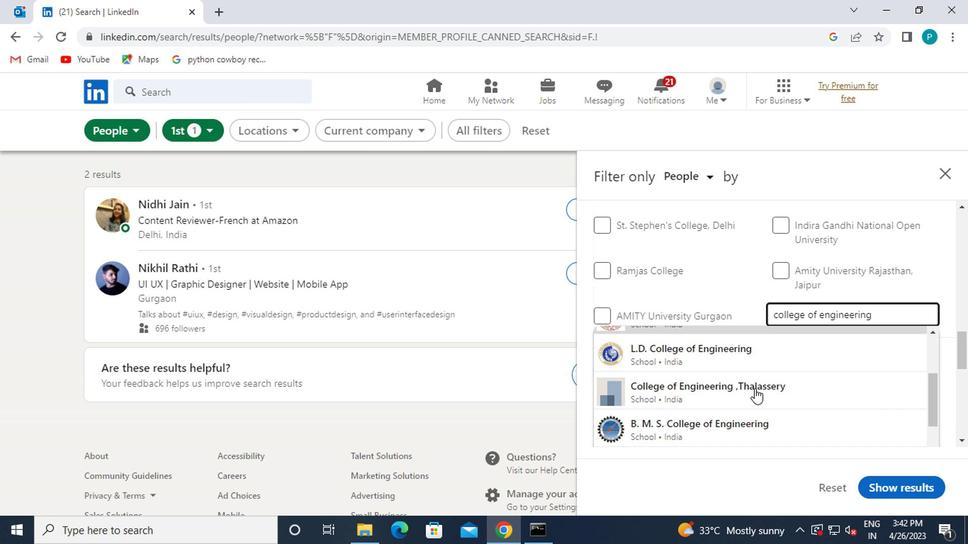 
Action: Mouse moved to (734, 327)
Screenshot: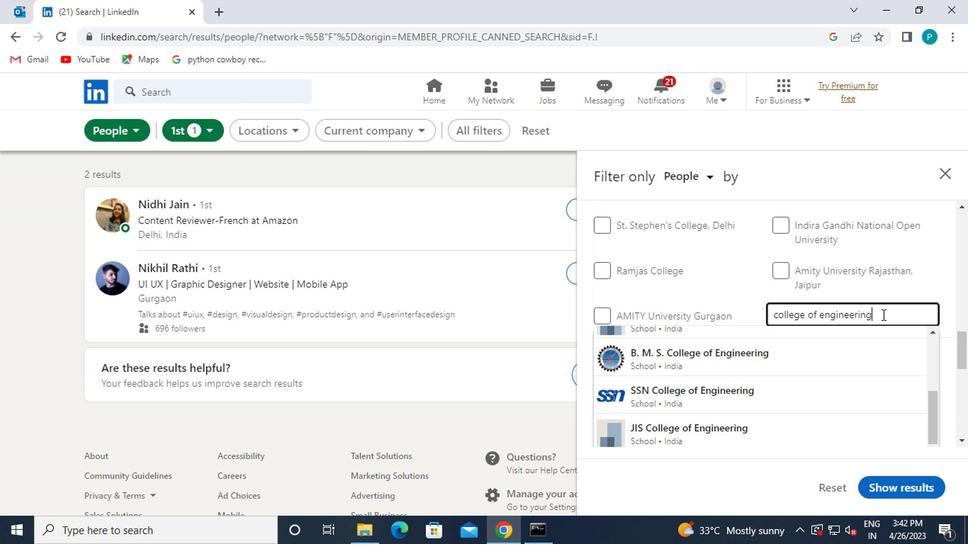
Action: Key pressed <Key.space><Key.shift><Key.shift><Key.shift><Key.shift>$<Key.backspace><Key.shift><Key.shift><Key.shift><Key.shift><Key.shift><Key.shift><Key.shift><Key.shift><Key.shift><Key.shift><Key.shift><Key.shift><Key.shift><Key.shift><Key.shift><Key.shift><Key.shift><Key.shift><Key.shift><Key.shift><Key.shift><Key.shift><Key.shift><Key.shift><Key.shift><Key.shift><Key.shift><Key.shift><Key.shift><Key.shift><Key.shift><Key.shift>&
Screenshot: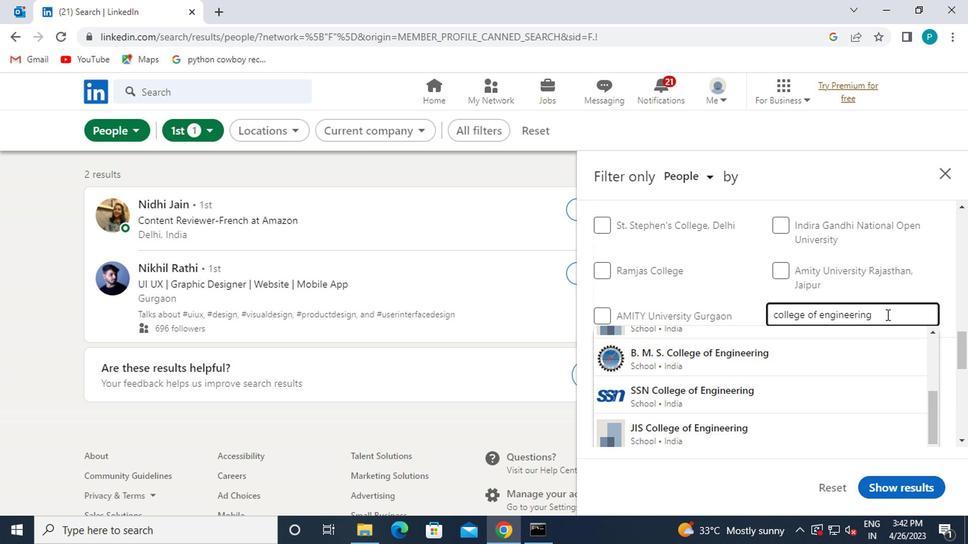 
Action: Mouse moved to (703, 360)
Screenshot: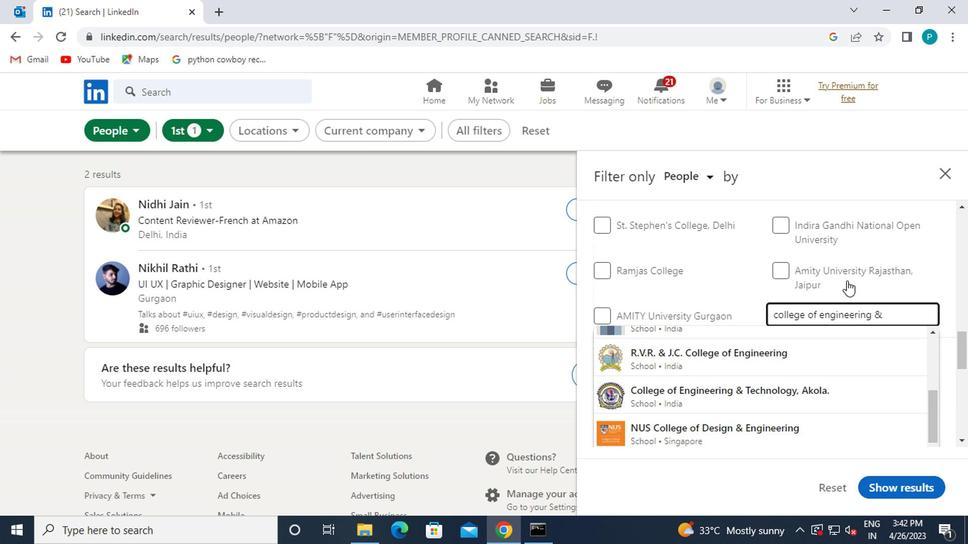 
Action: Mouse scrolled (703, 361) with delta (0, 0)
Screenshot: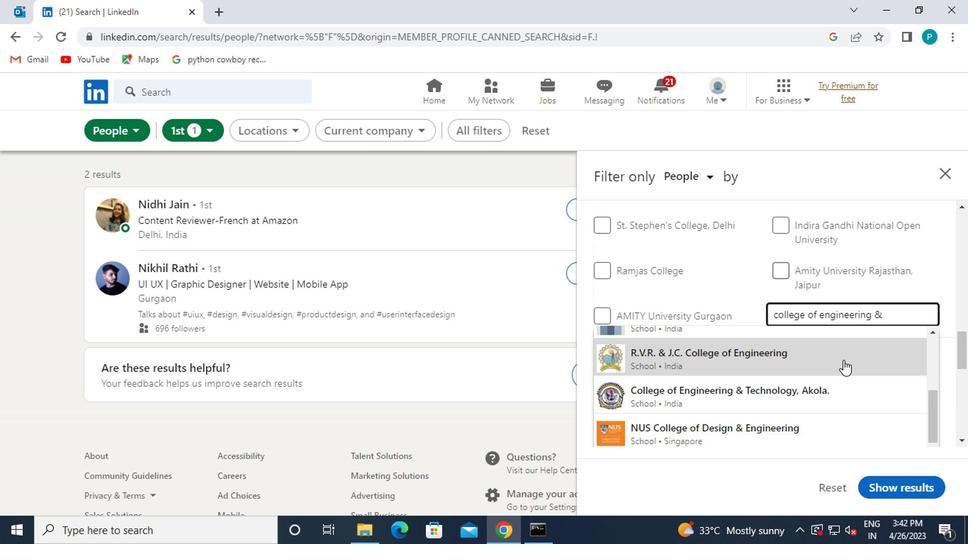 
Action: Mouse scrolled (703, 361) with delta (0, 0)
Screenshot: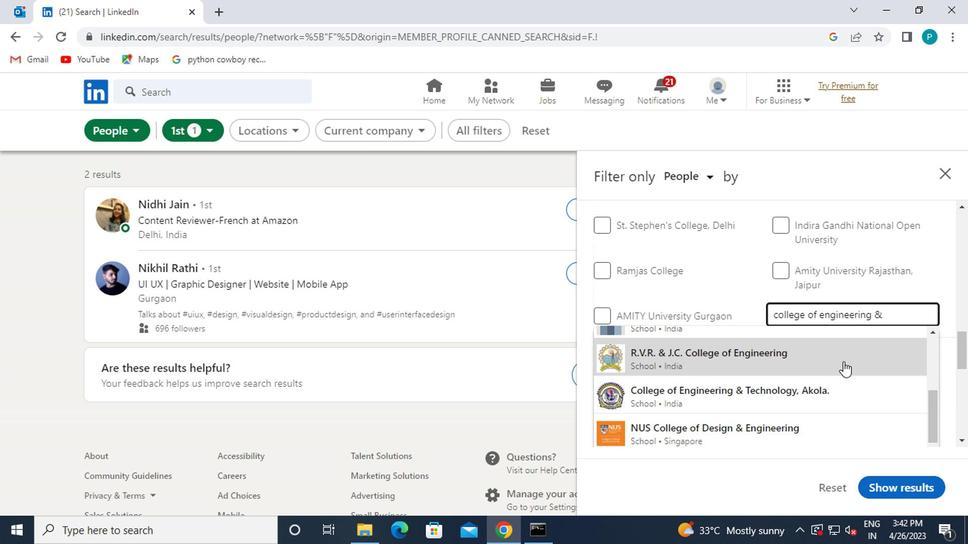
Action: Mouse scrolled (703, 361) with delta (0, 0)
Screenshot: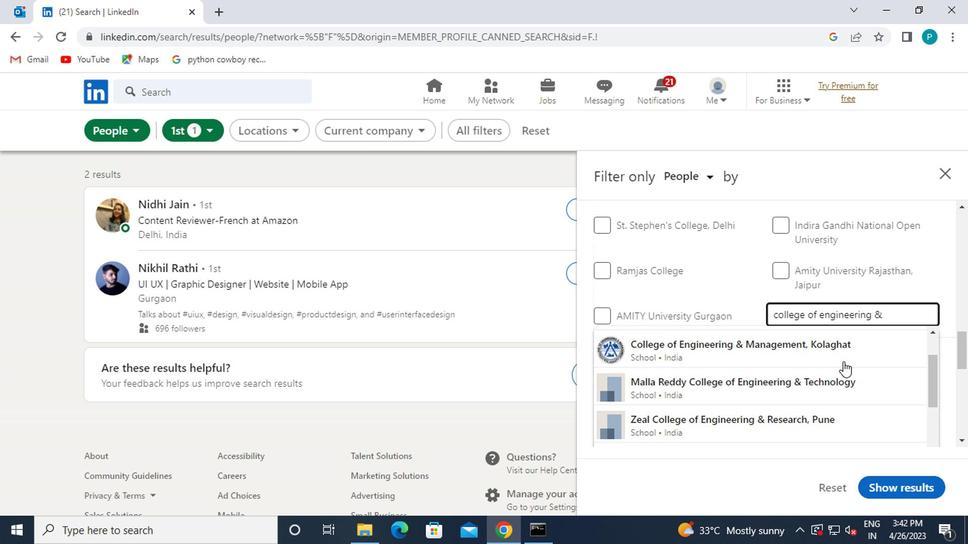 
Action: Mouse scrolled (703, 361) with delta (0, 0)
Screenshot: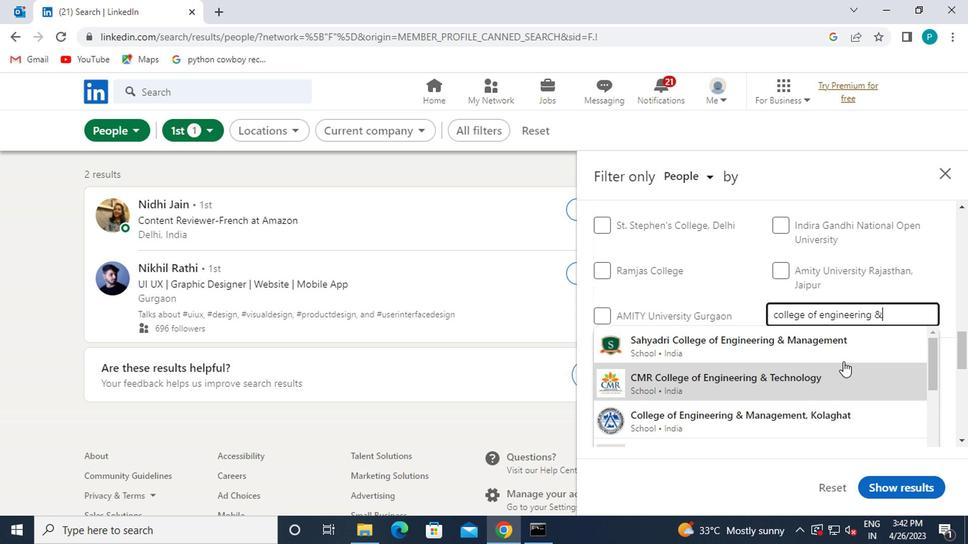 
Action: Mouse scrolled (703, 361) with delta (0, 0)
Screenshot: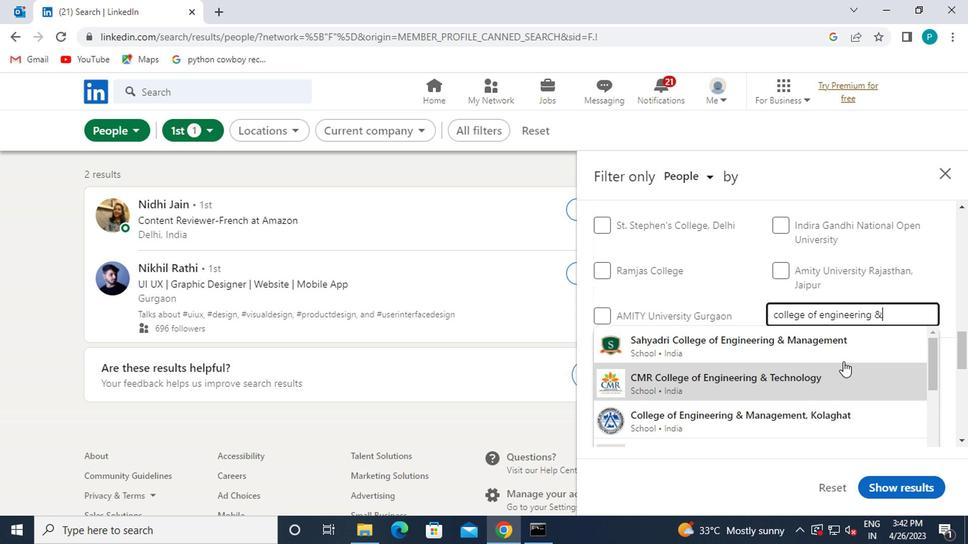 
Action: Mouse moved to (686, 361)
Screenshot: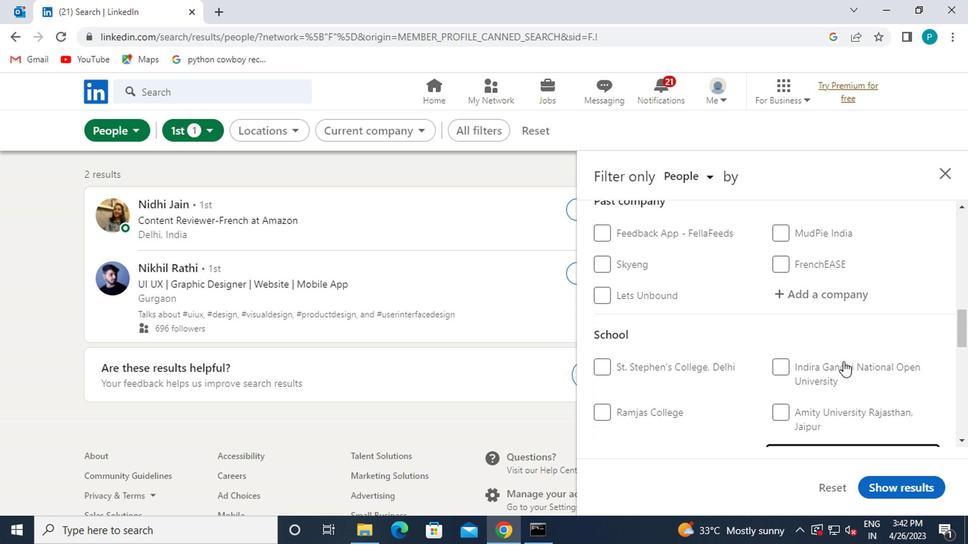 
Action: Mouse scrolled (686, 360) with delta (0, 0)
Screenshot: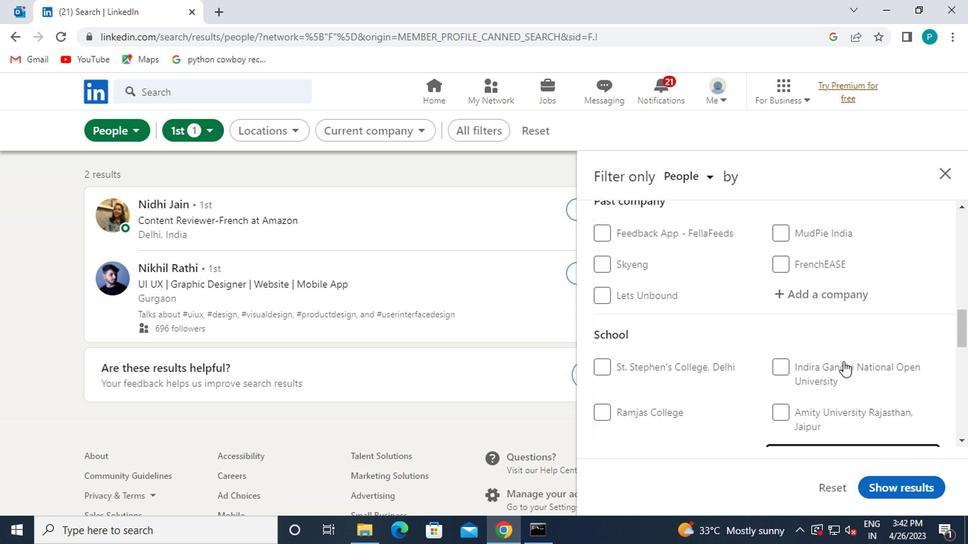 
Action: Mouse scrolled (686, 360) with delta (0, 0)
Screenshot: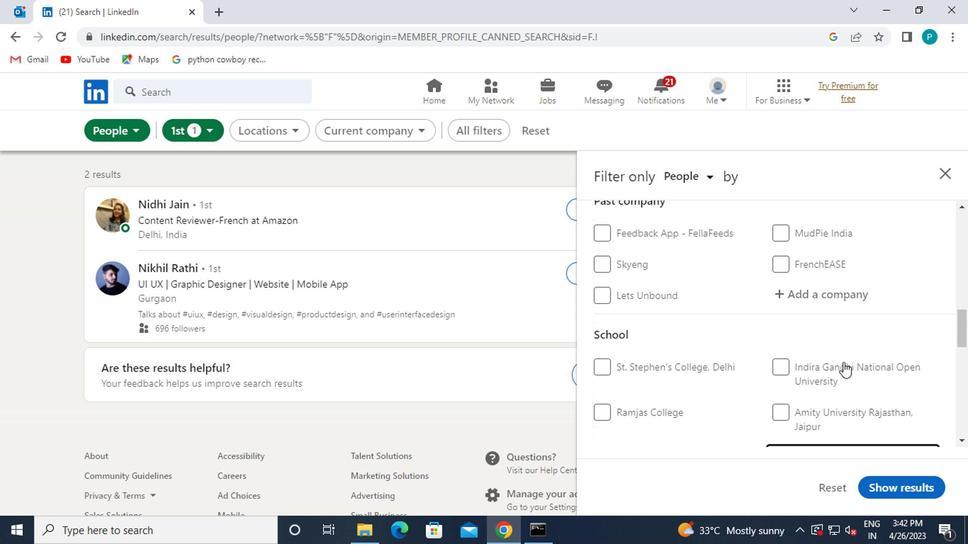 
Action: Mouse moved to (679, 393)
Screenshot: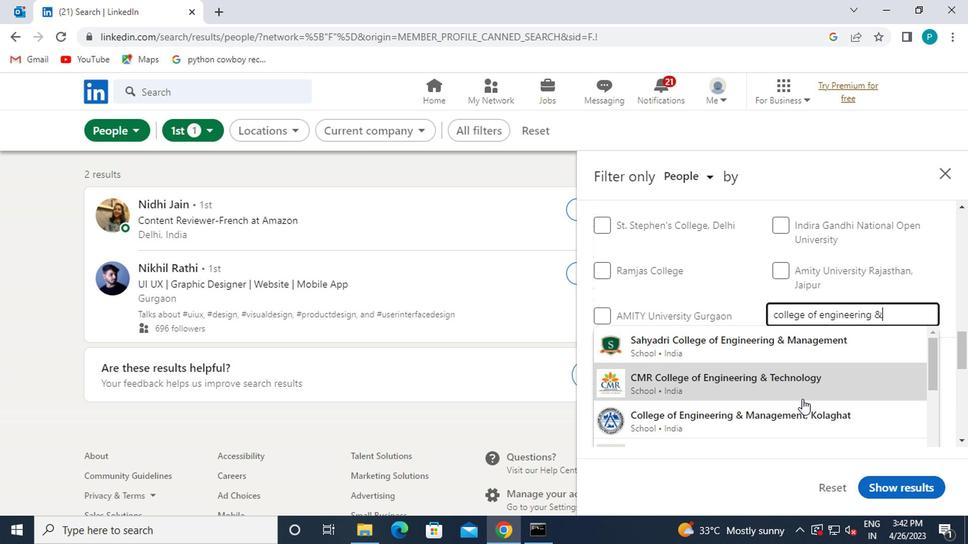 
Action: Mouse pressed left at (679, 393)
Screenshot: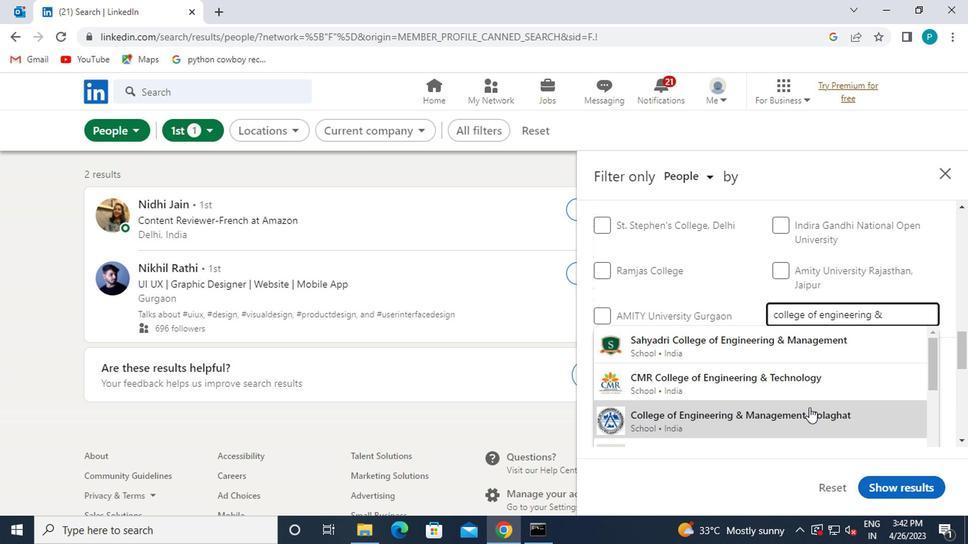 
Action: Mouse moved to (657, 377)
Screenshot: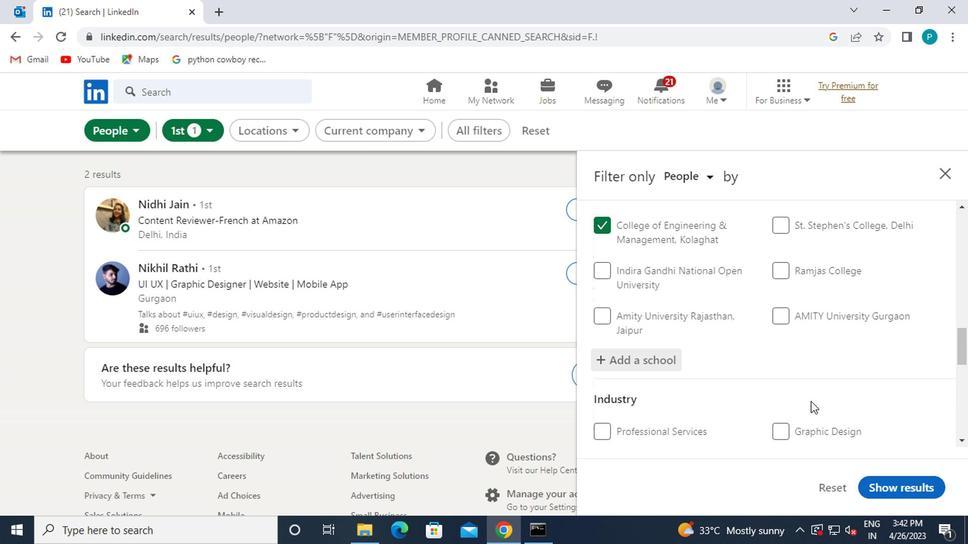 
Action: Mouse scrolled (657, 377) with delta (0, 0)
Screenshot: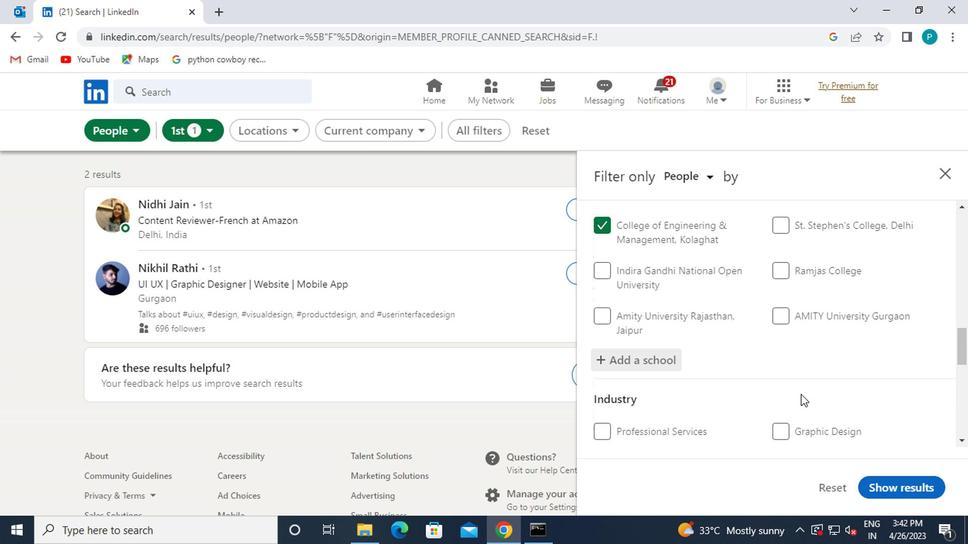 
Action: Mouse scrolled (657, 377) with delta (0, 0)
Screenshot: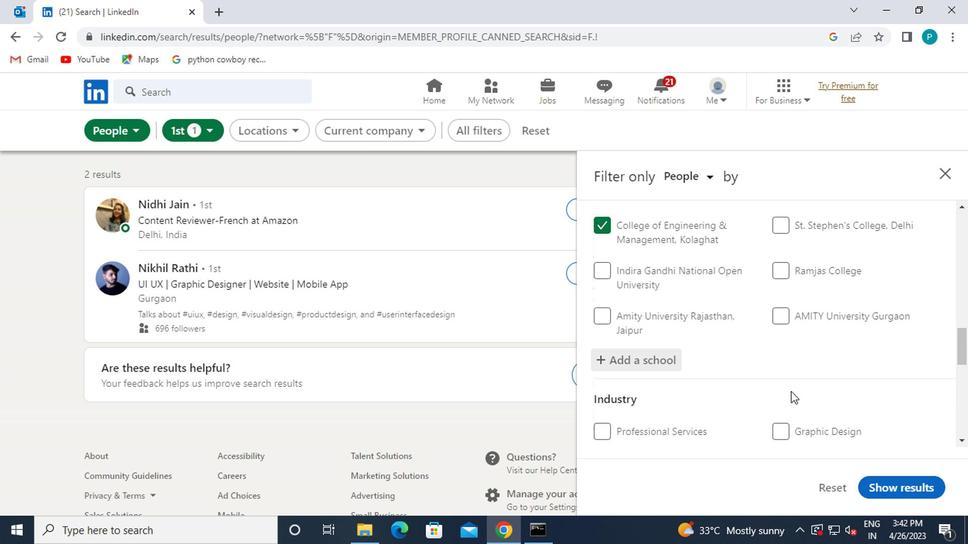 
Action: Mouse moved to (582, 346)
Screenshot: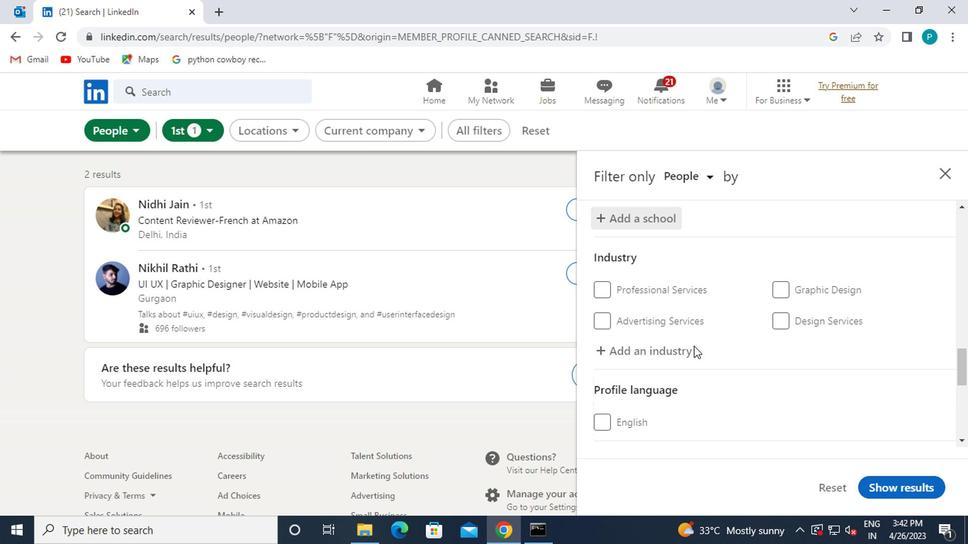 
Action: Mouse pressed left at (582, 346)
Screenshot: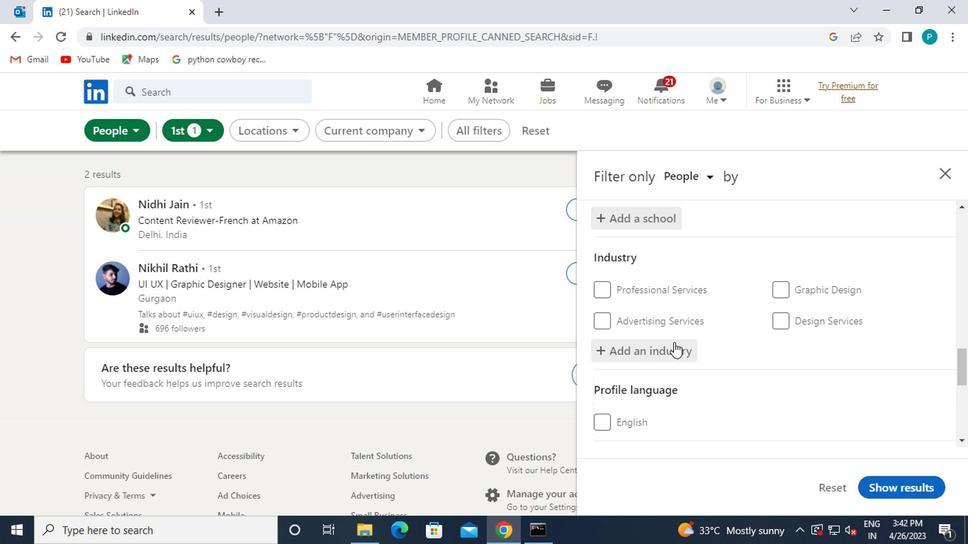 
Action: Mouse moved to (577, 350)
Screenshot: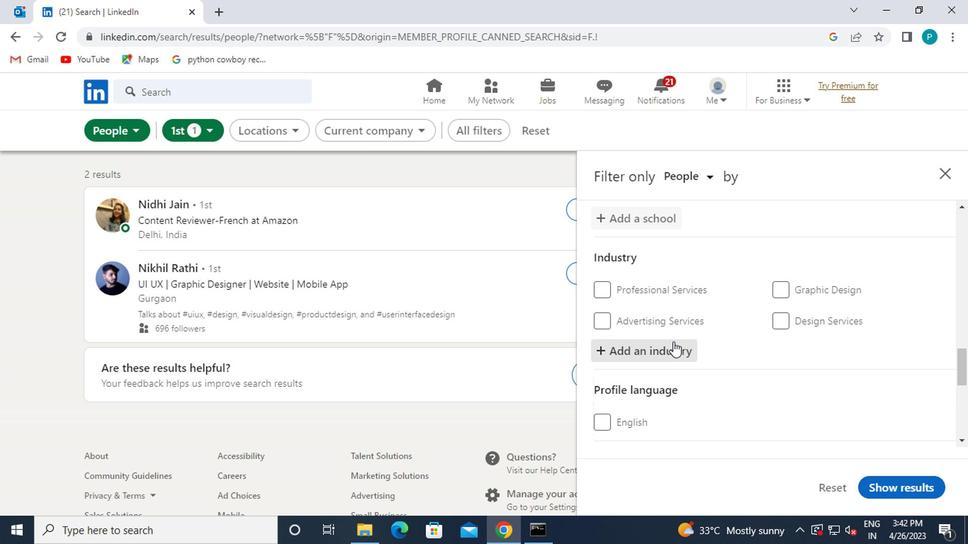 
Action: Key pressed INTER
Screenshot: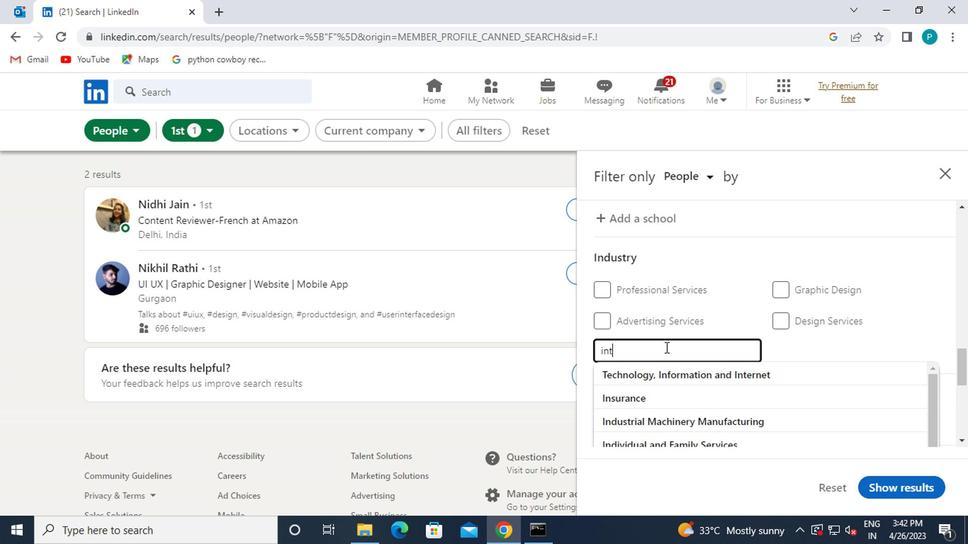
Action: Mouse moved to (586, 377)
Screenshot: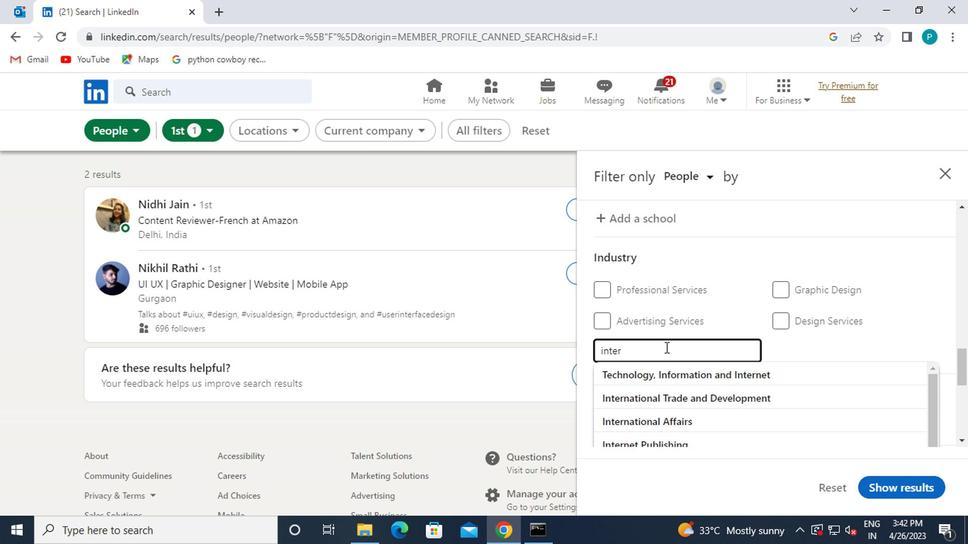 
Action: Mouse pressed left at (586, 377)
Screenshot: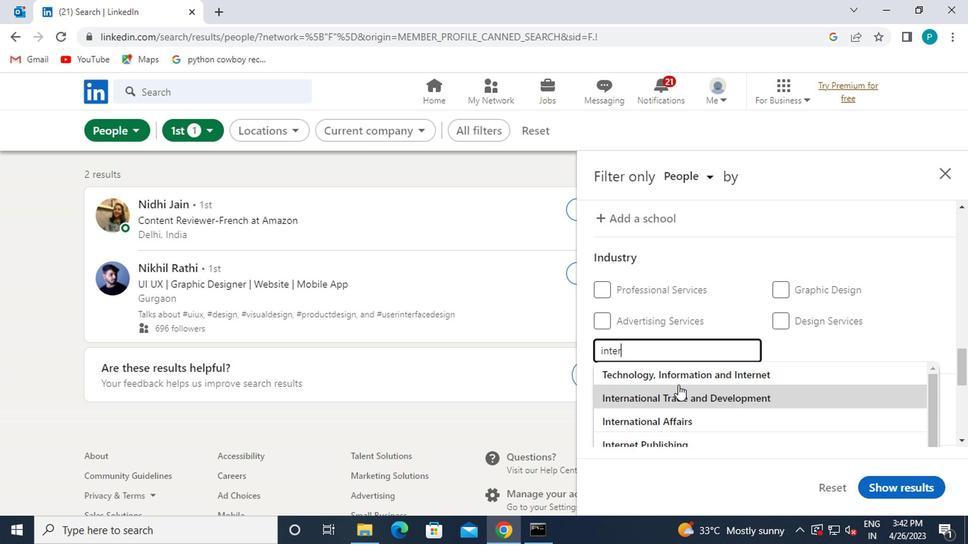 
Action: Mouse scrolled (586, 376) with delta (0, 0)
Screenshot: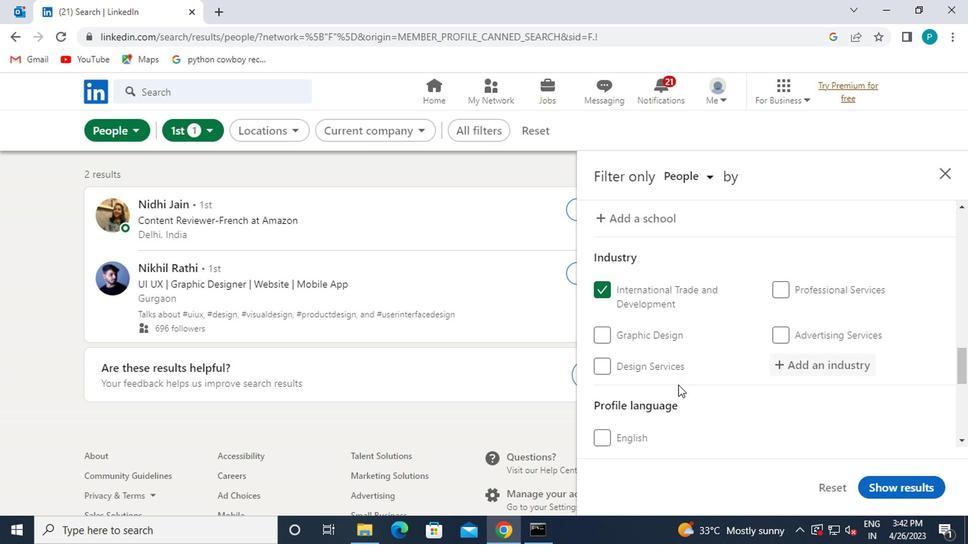 
Action: Mouse scrolled (586, 376) with delta (0, 0)
Screenshot: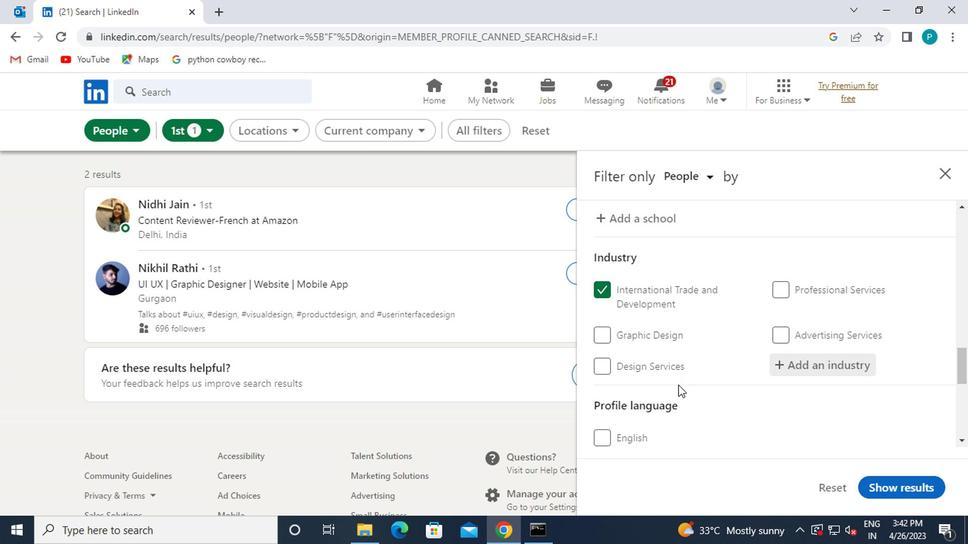 
Action: Mouse scrolled (586, 376) with delta (0, 0)
Screenshot: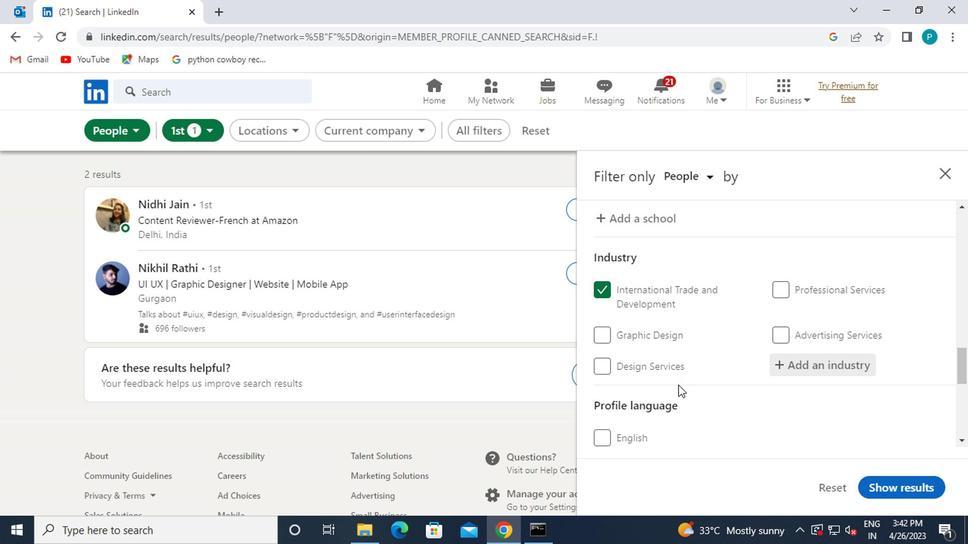
Action: Mouse pressed left at (586, 377)
Screenshot: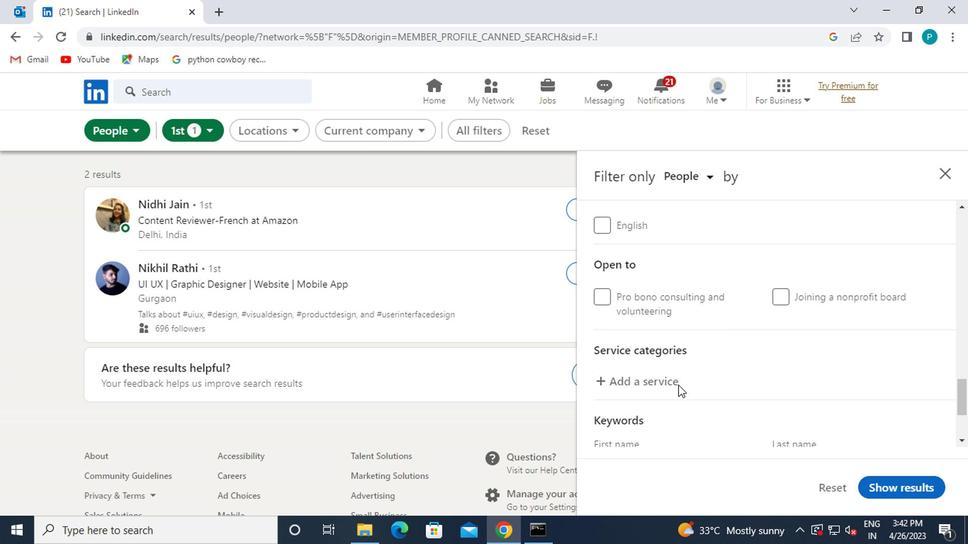 
Action: Key pressed EVENT
Screenshot: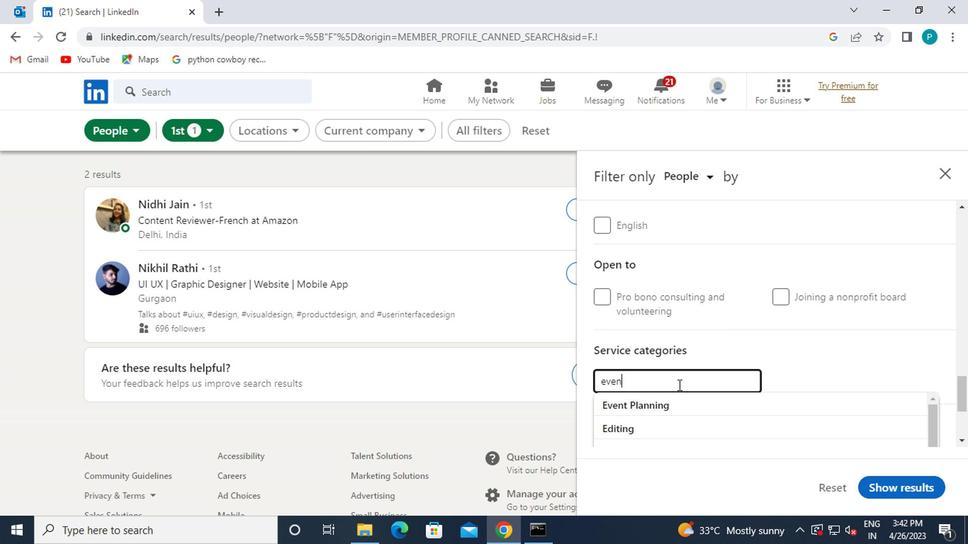 
Action: Mouse moved to (593, 399)
Screenshot: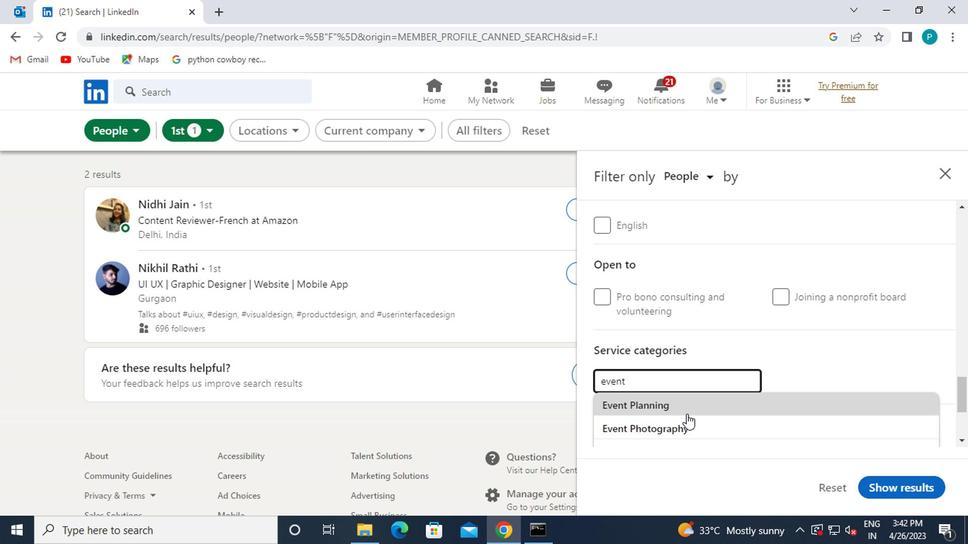 
Action: Mouse pressed left at (593, 399)
Screenshot: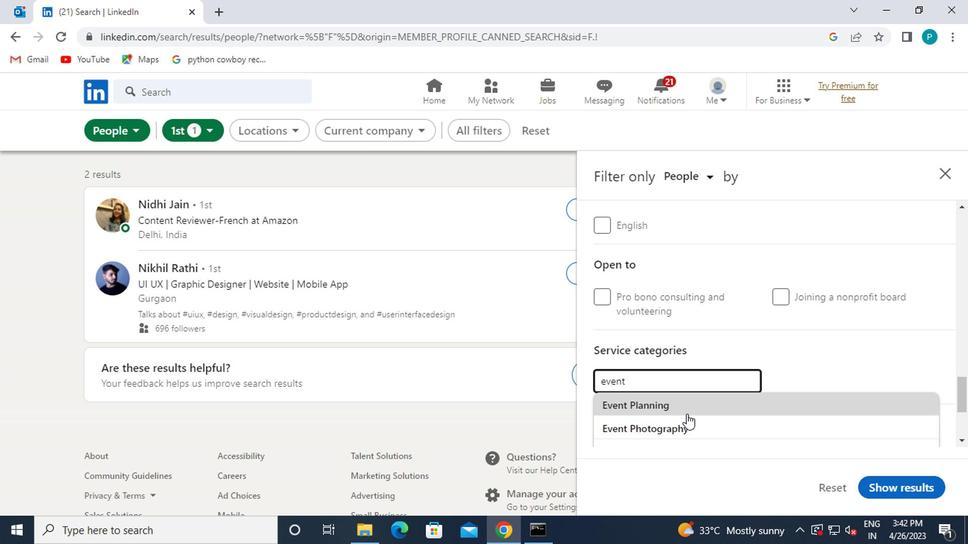 
Action: Mouse moved to (590, 396)
Screenshot: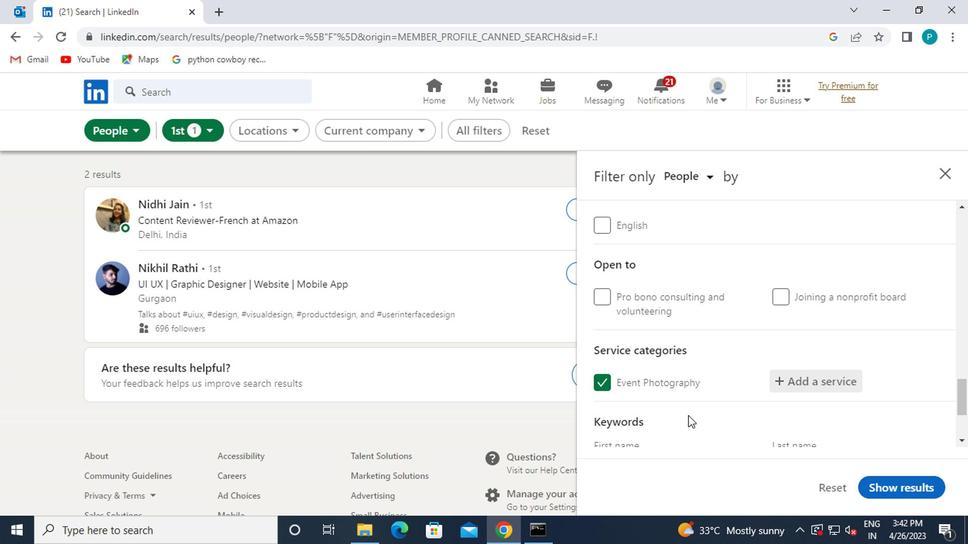 
Action: Mouse scrolled (590, 396) with delta (0, 0)
Screenshot: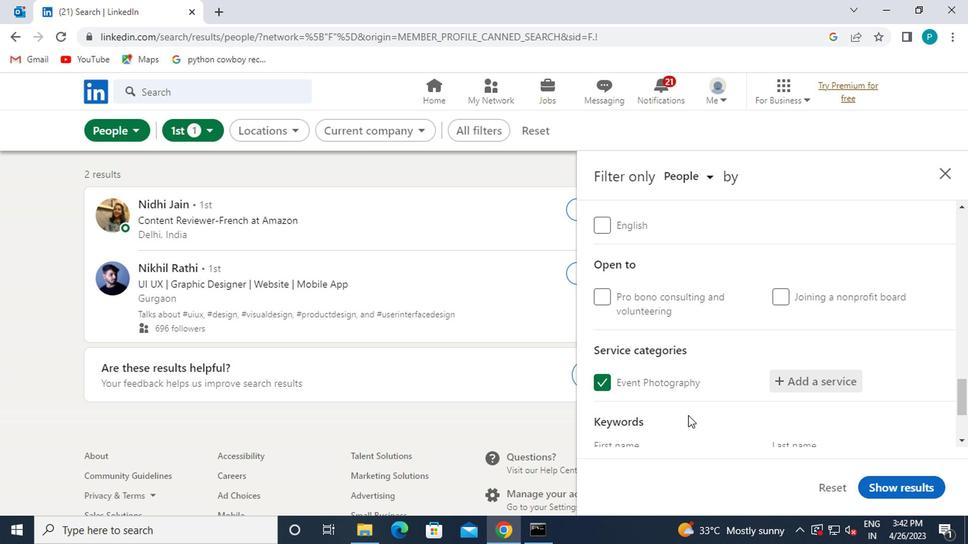 
Action: Mouse scrolled (590, 396) with delta (0, 0)
Screenshot: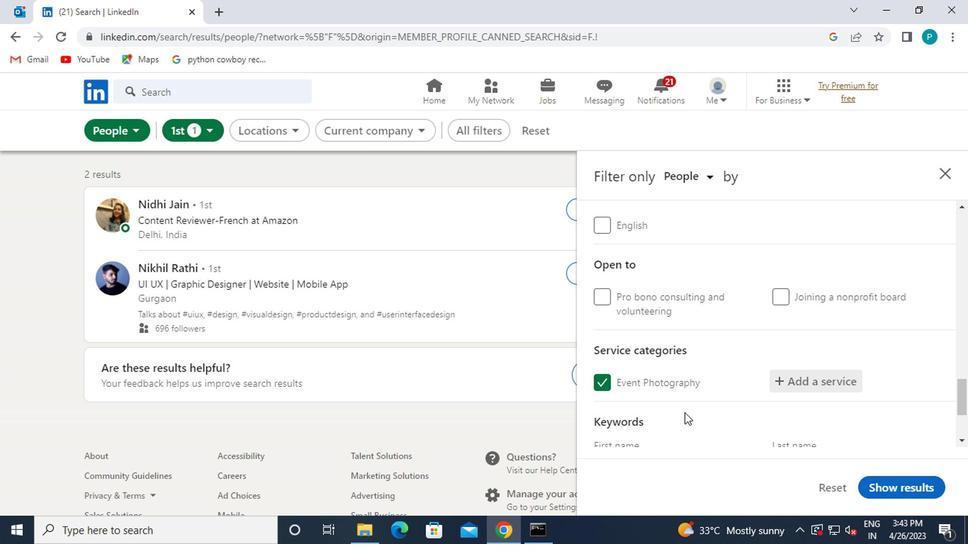 
Action: Mouse moved to (574, 378)
Screenshot: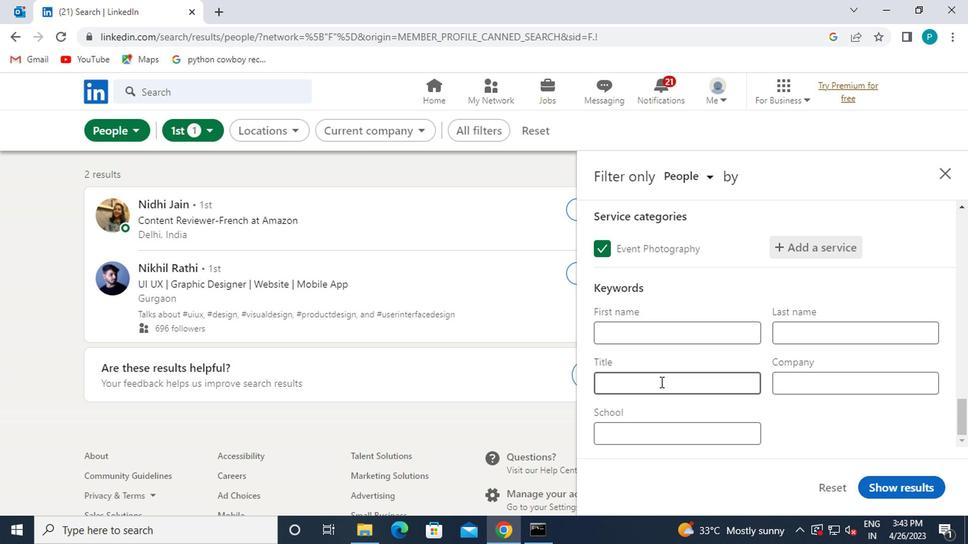 
Action: Mouse pressed left at (574, 378)
Screenshot: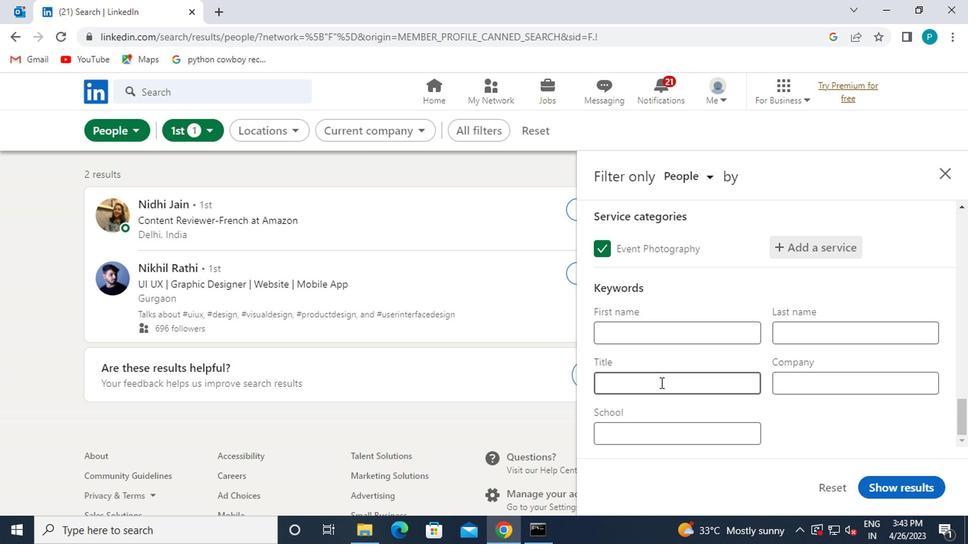 
Action: Key pressed <Key.caps_lock>C<Key.caps_lock>OMPUTER<Key.space><Key.caps_lock>S<Key.caps_lock>CIENTIST
Screenshot: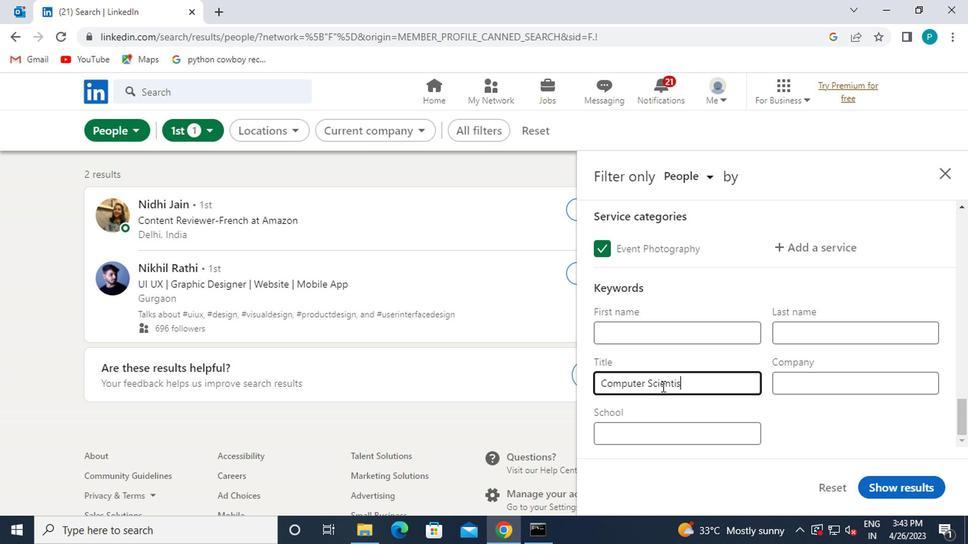 
Action: Mouse moved to (756, 449)
Screenshot: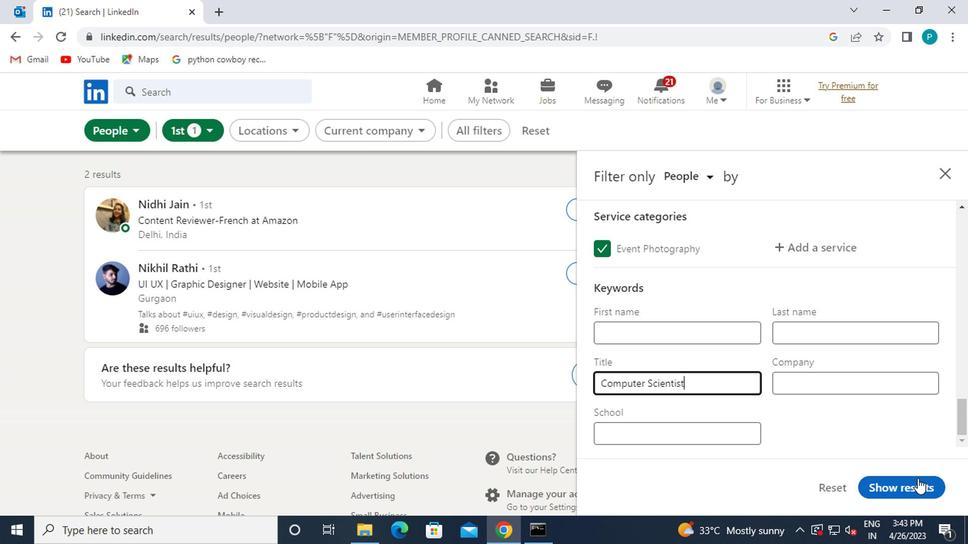 
Action: Mouse pressed left at (756, 449)
Screenshot: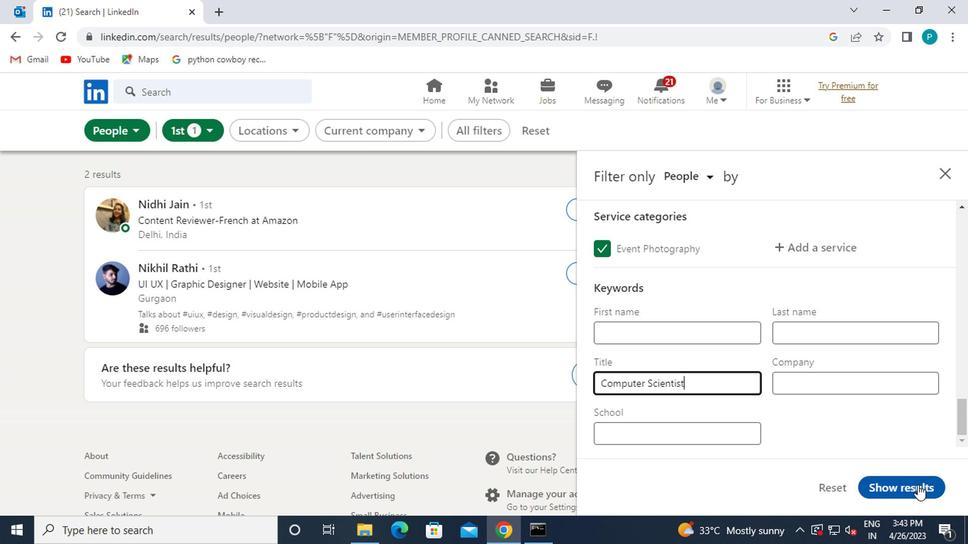 
